 Task: Find connections with filter location Cárdenas with filter topic #Workwith filter profile language German with filter current company Walmart Global Tech India with filter school Dr.N.G.P. Arts and Science College with filter industry IT System Data Services with filter service category Event Photography with filter keywords title Director of Inside Sales
Action: Mouse moved to (594, 82)
Screenshot: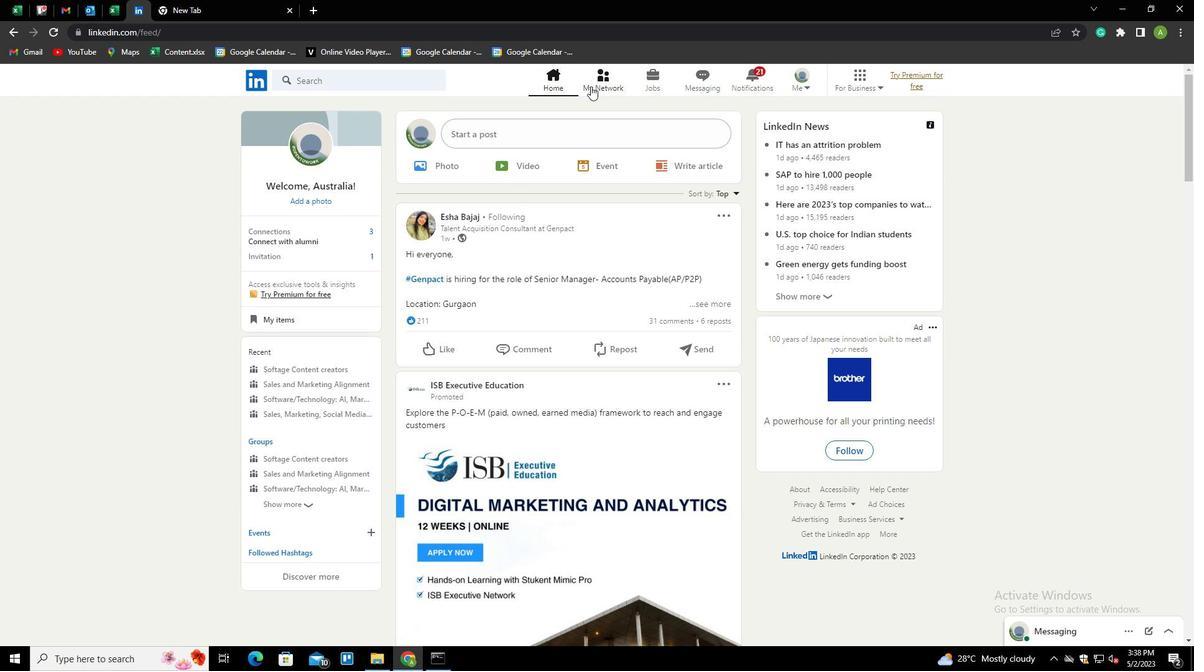 
Action: Mouse pressed left at (594, 82)
Screenshot: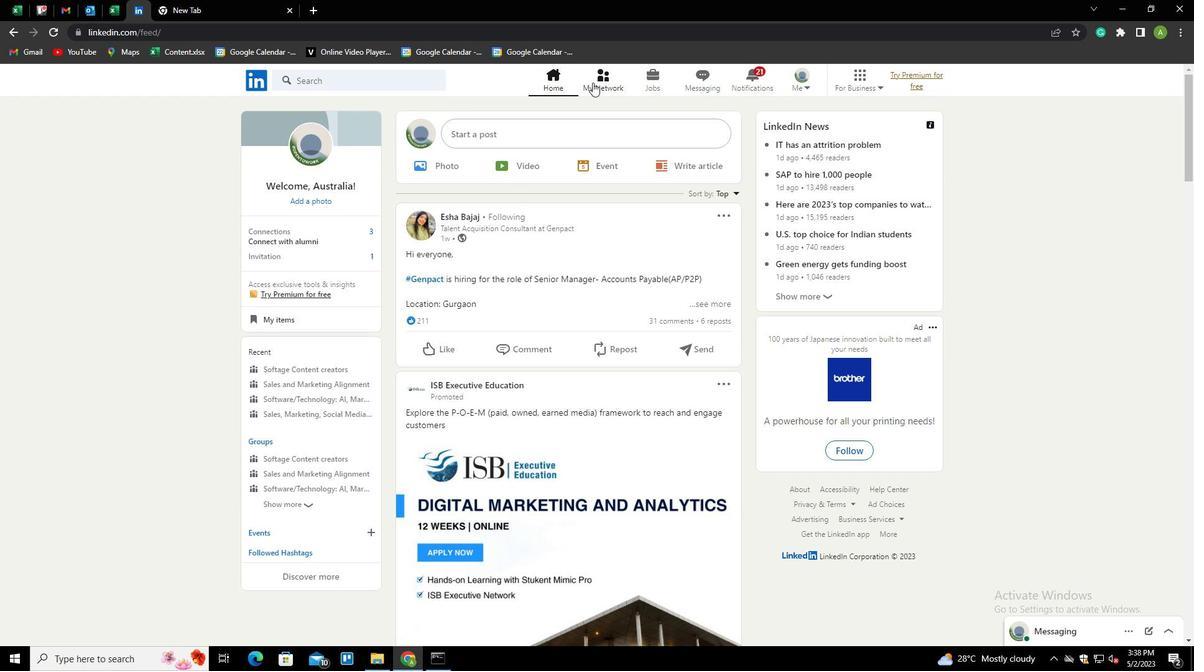 
Action: Mouse moved to (326, 144)
Screenshot: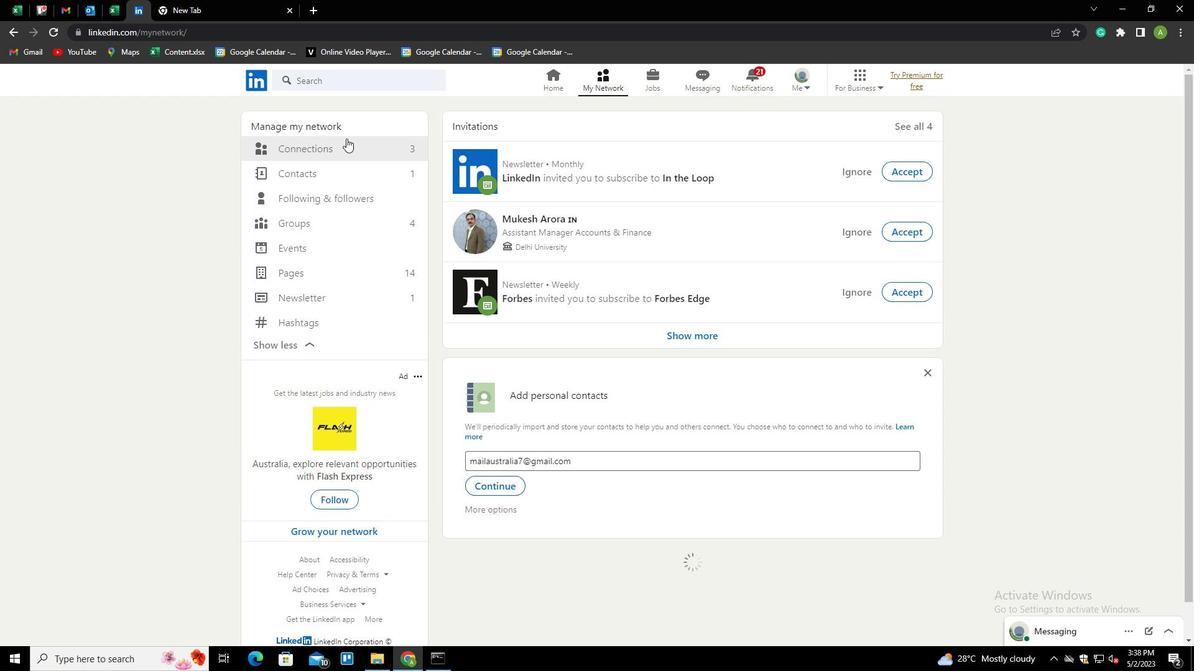 
Action: Mouse pressed left at (326, 144)
Screenshot: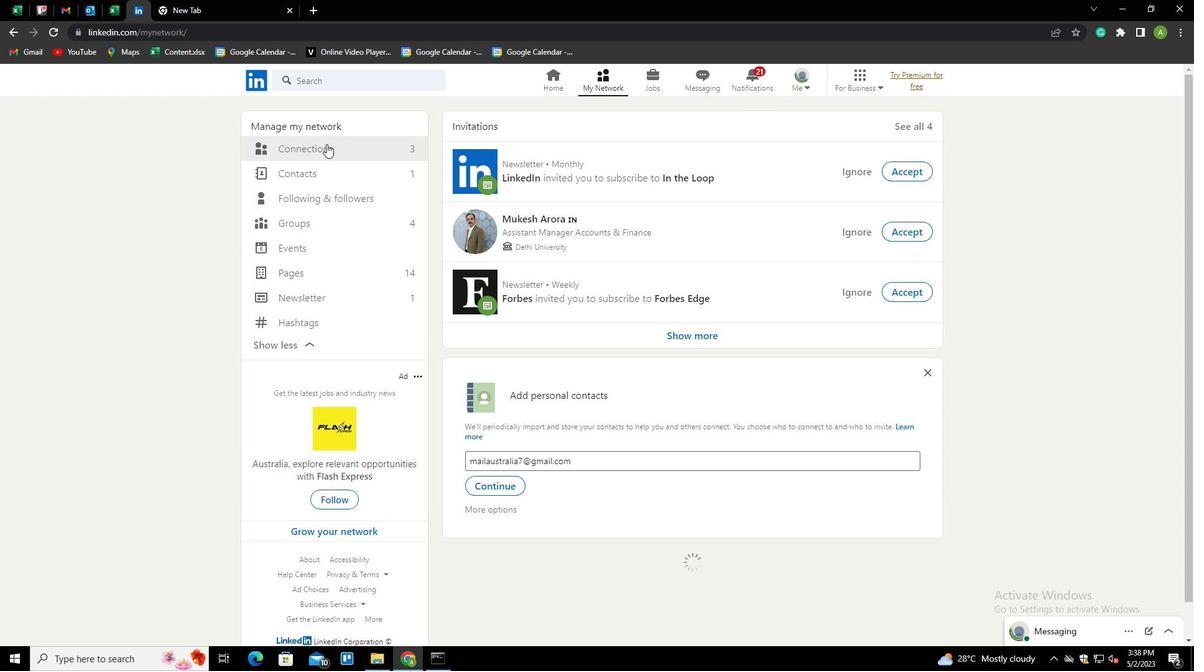 
Action: Mouse moved to (692, 148)
Screenshot: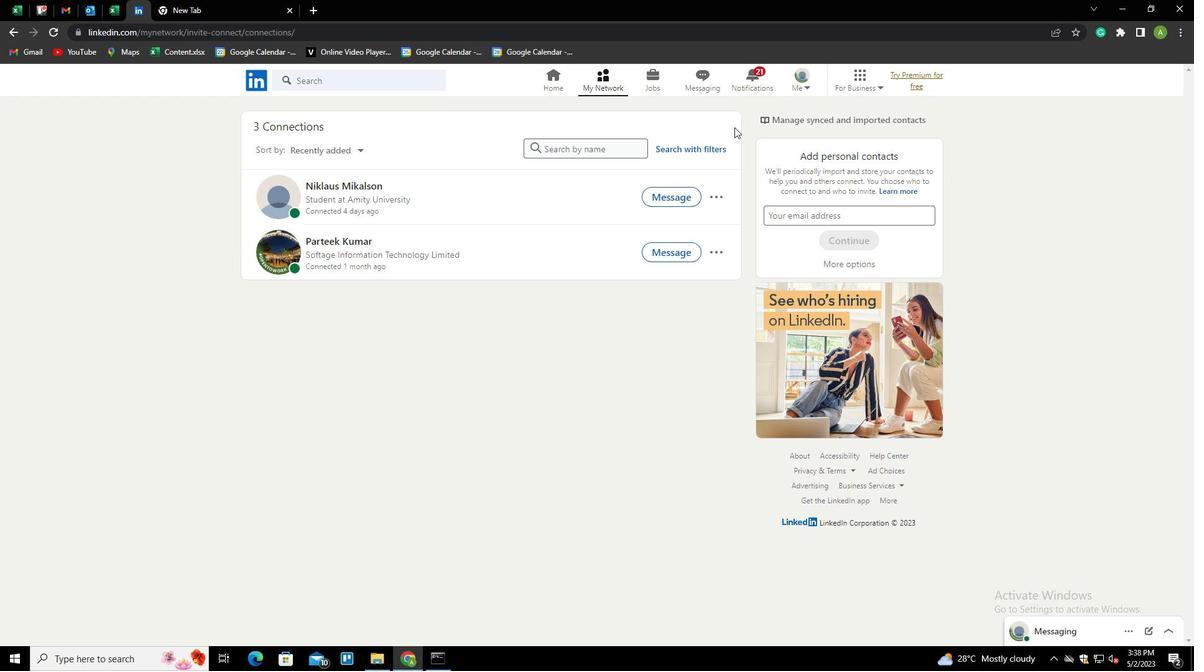 
Action: Mouse pressed left at (692, 148)
Screenshot: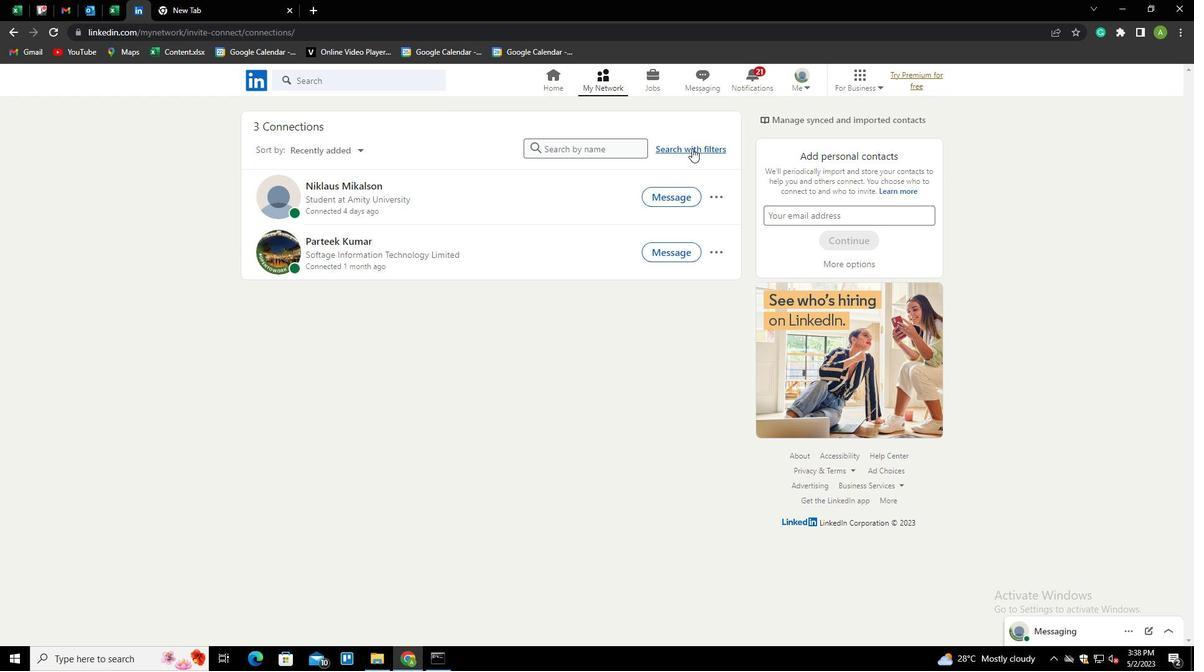 
Action: Mouse moved to (638, 110)
Screenshot: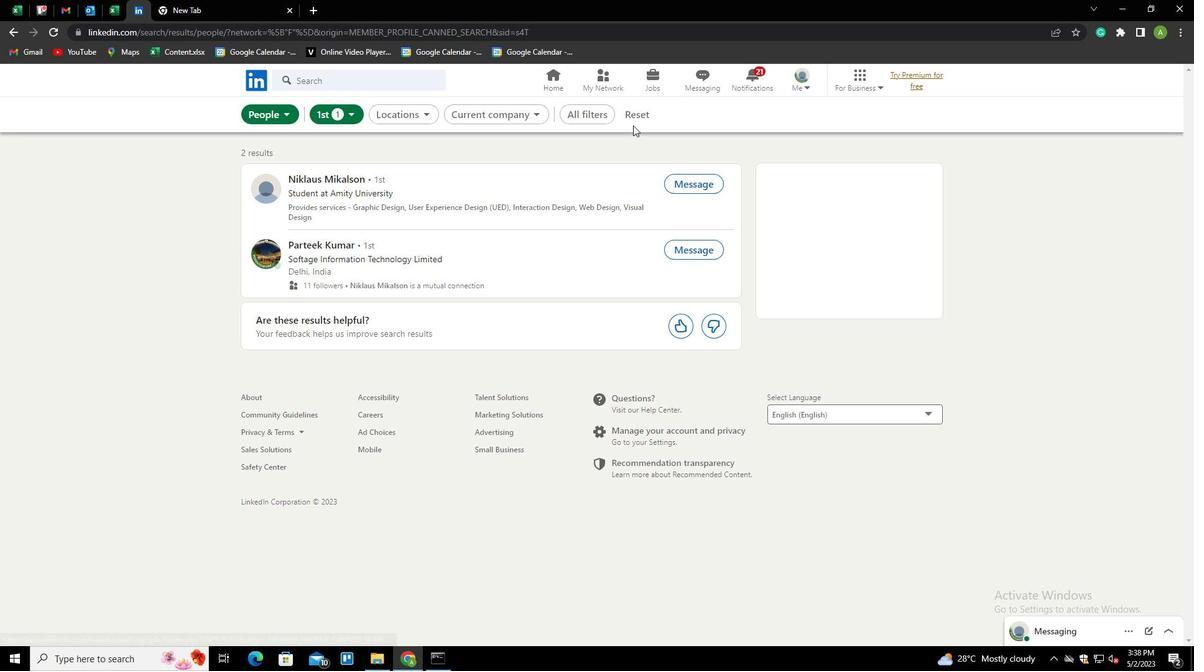 
Action: Mouse pressed left at (638, 110)
Screenshot: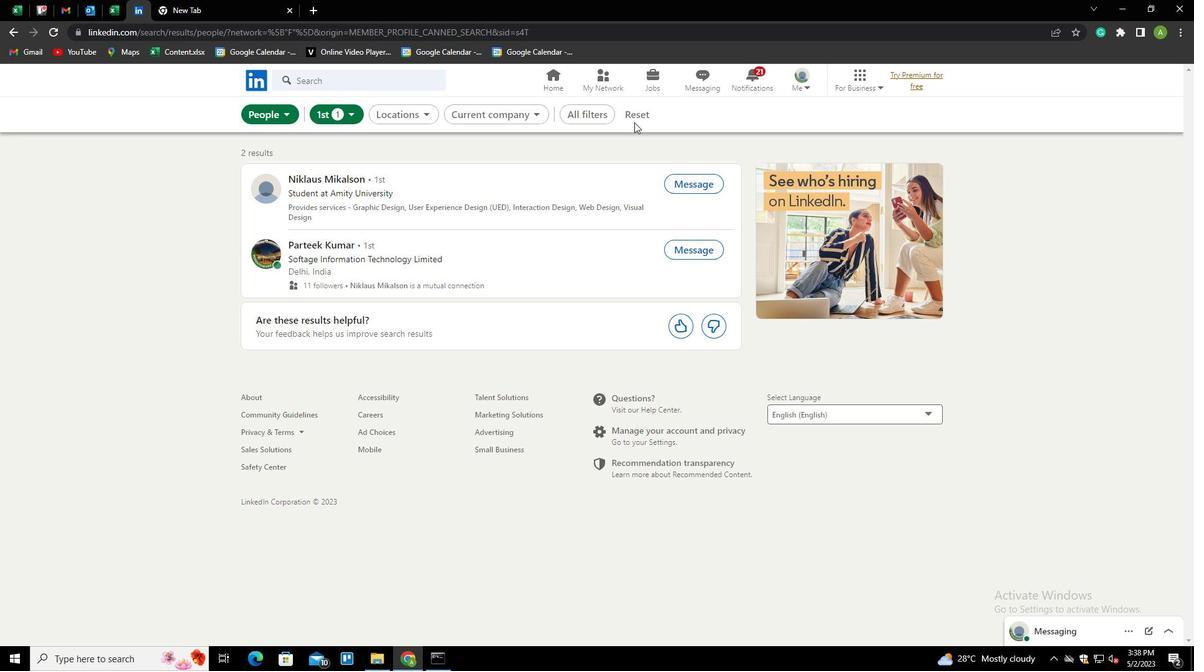 
Action: Mouse moved to (600, 116)
Screenshot: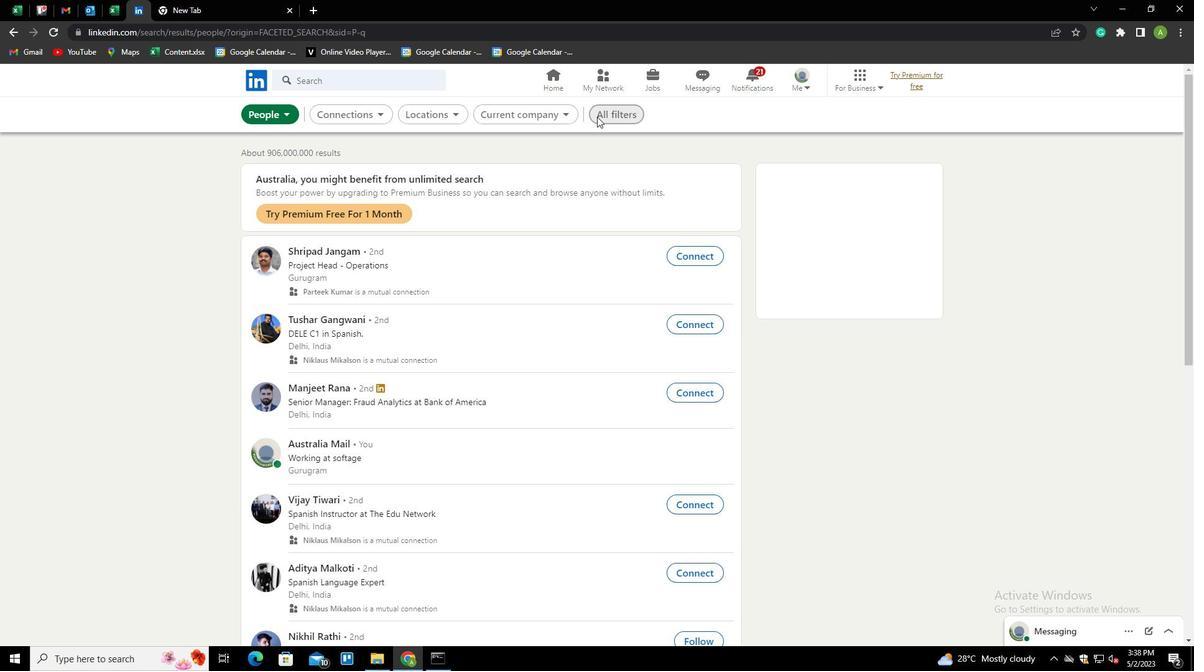 
Action: Mouse pressed left at (600, 116)
Screenshot: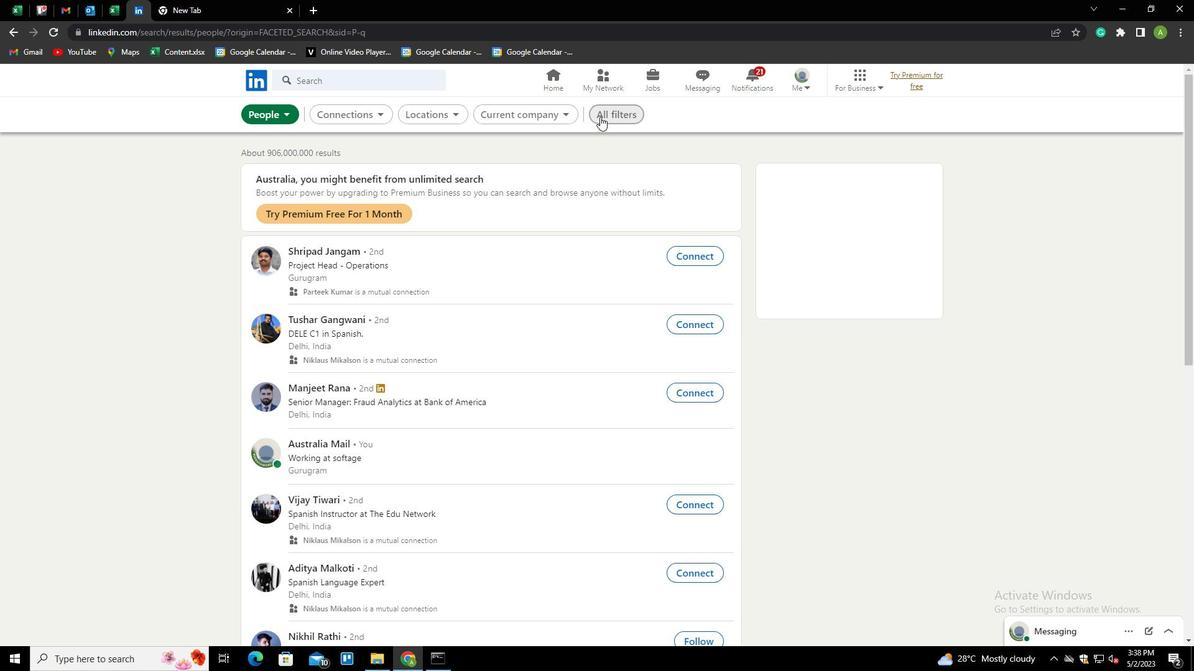 
Action: Mouse moved to (976, 307)
Screenshot: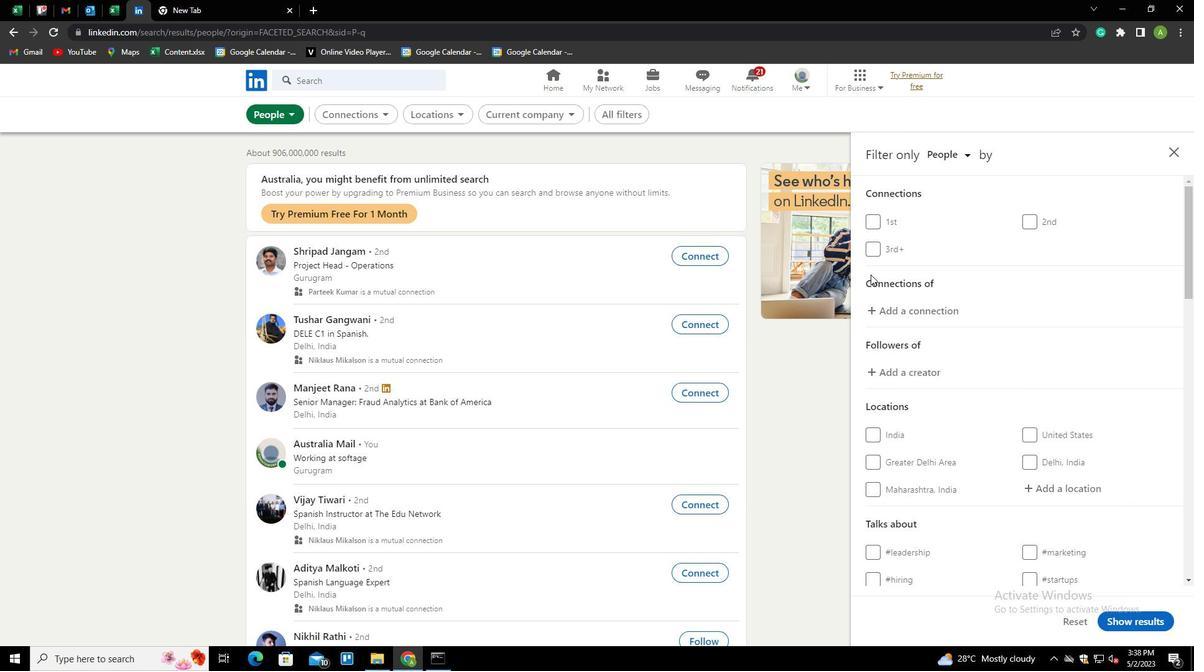 
Action: Mouse scrolled (976, 307) with delta (0, 0)
Screenshot: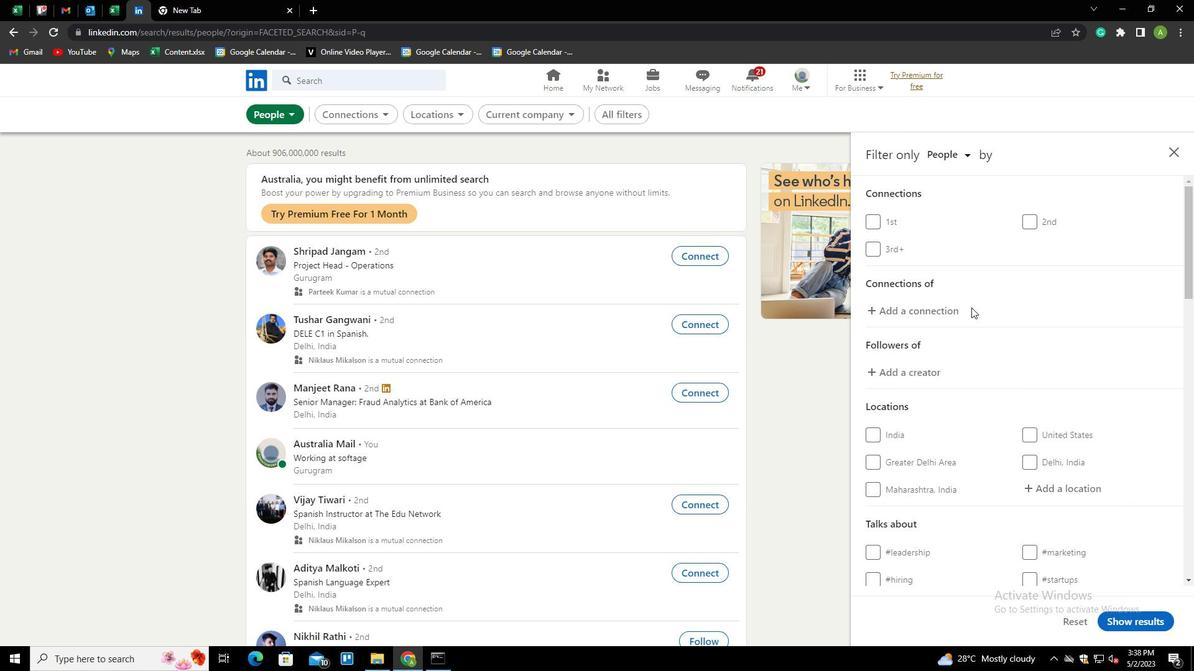 
Action: Mouse scrolled (976, 307) with delta (0, 0)
Screenshot: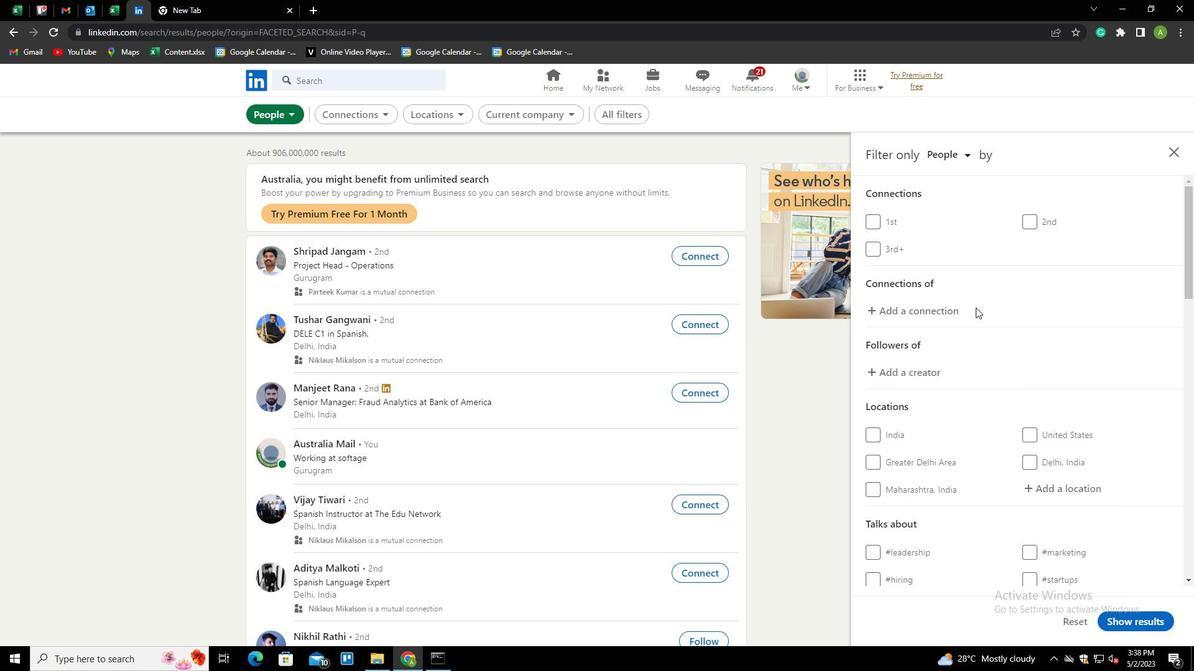 
Action: Mouse moved to (1040, 361)
Screenshot: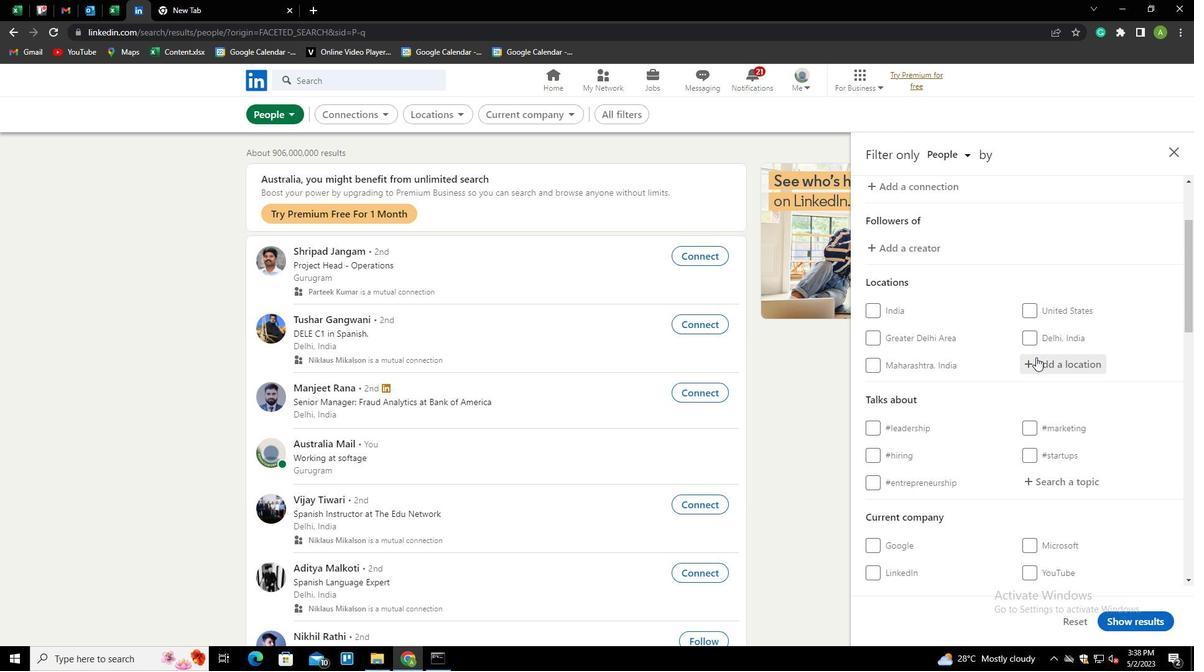 
Action: Mouse pressed left at (1040, 361)
Screenshot: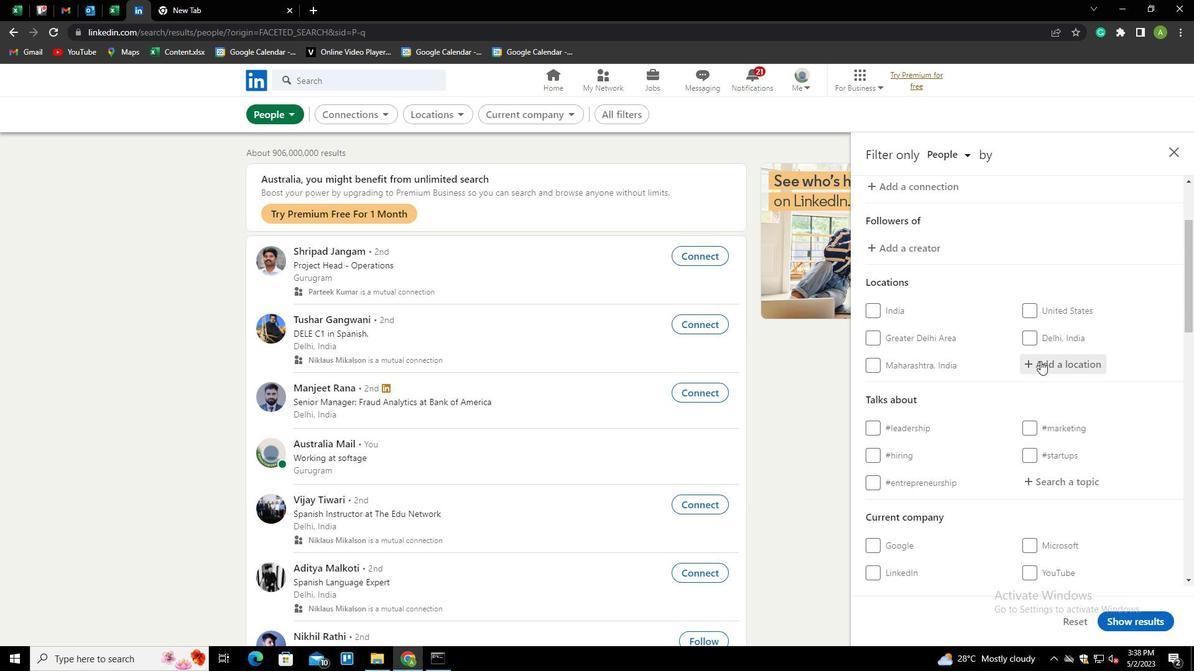 
Action: Mouse pressed left at (1040, 361)
Screenshot: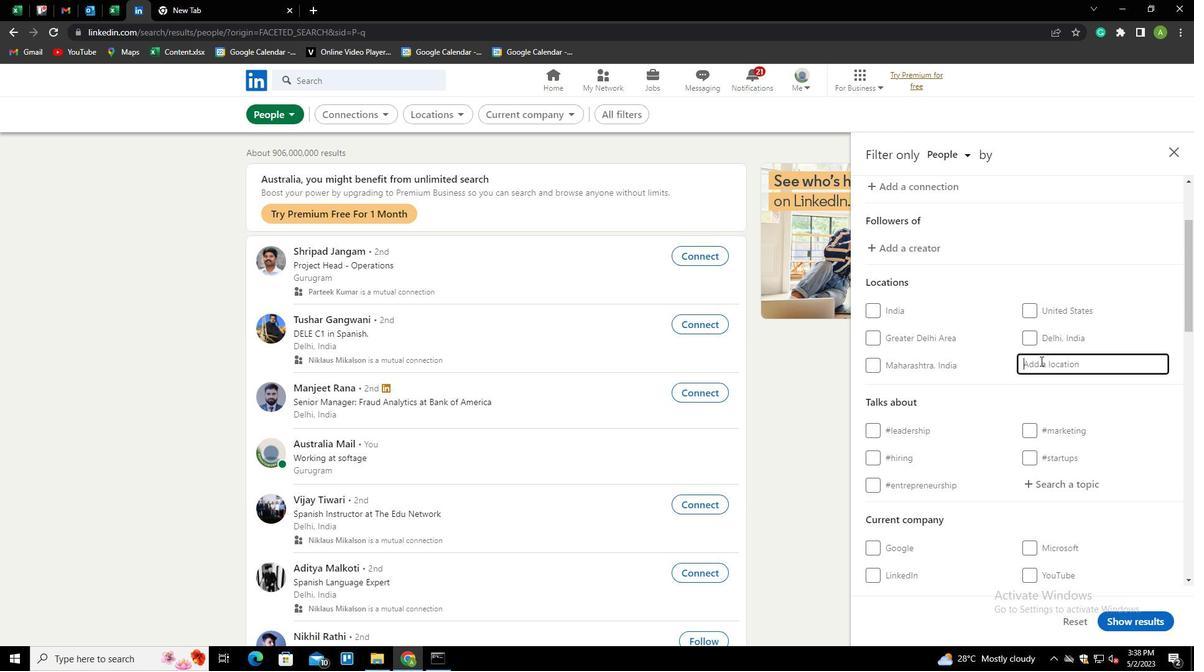 
Action: Mouse moved to (1040, 362)
Screenshot: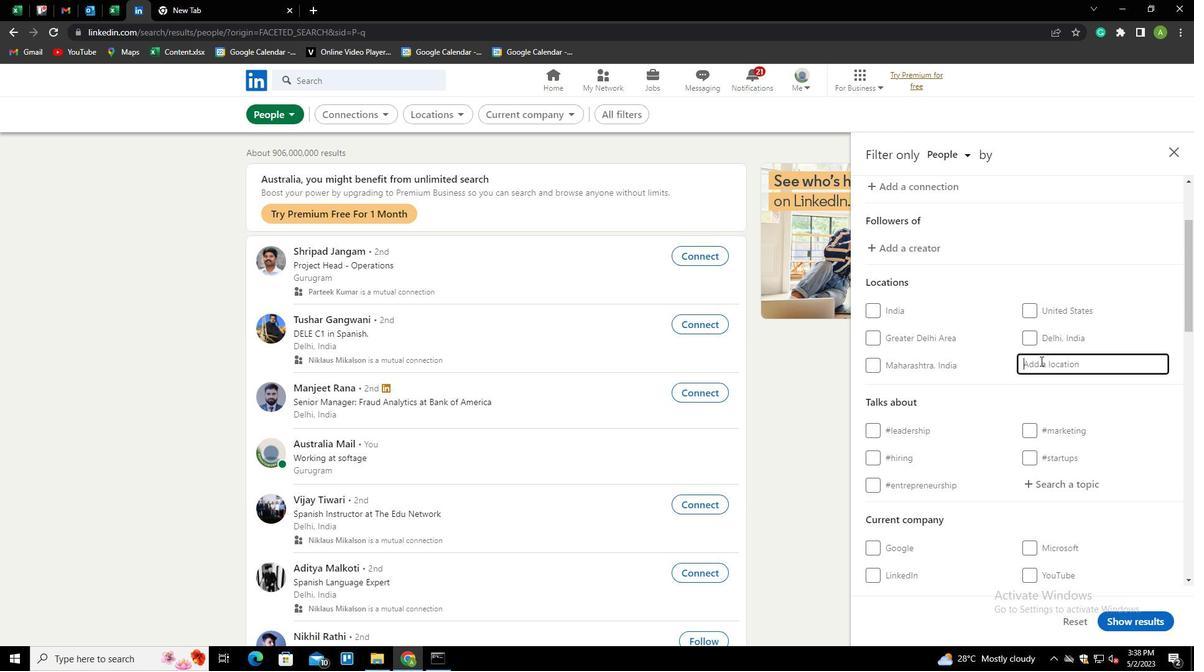 
Action: Key pressed <Key.shift>CARDEN<Key.down><Key.enter>
Screenshot: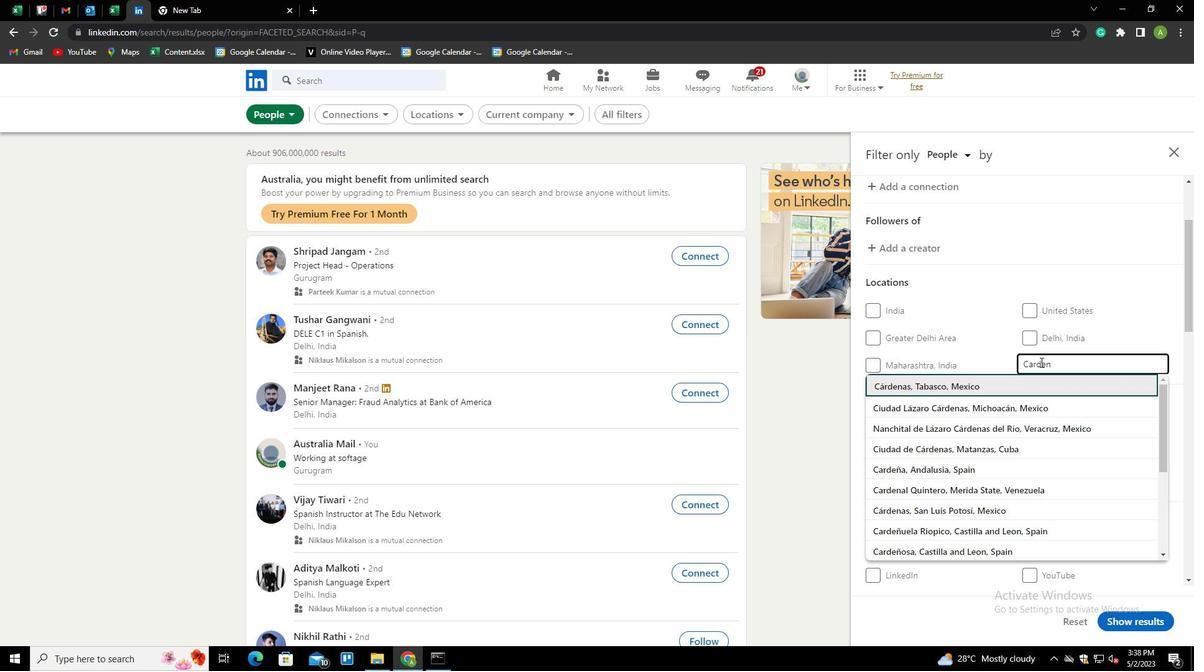
Action: Mouse scrolled (1040, 362) with delta (0, 0)
Screenshot: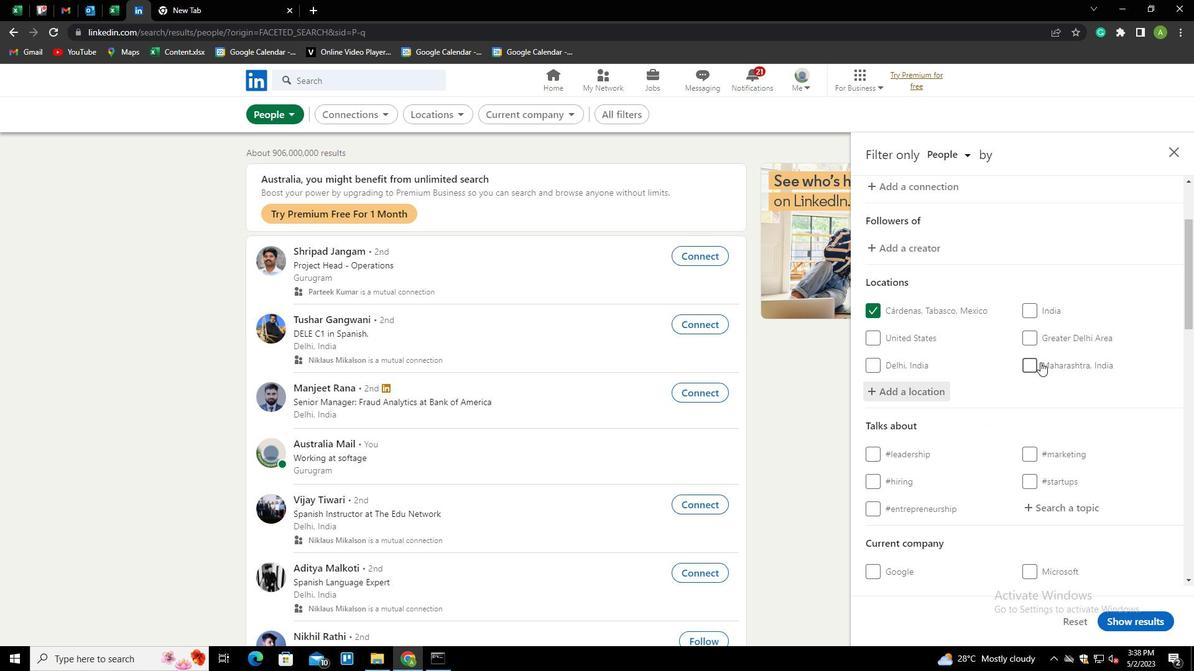 
Action: Mouse scrolled (1040, 362) with delta (0, 0)
Screenshot: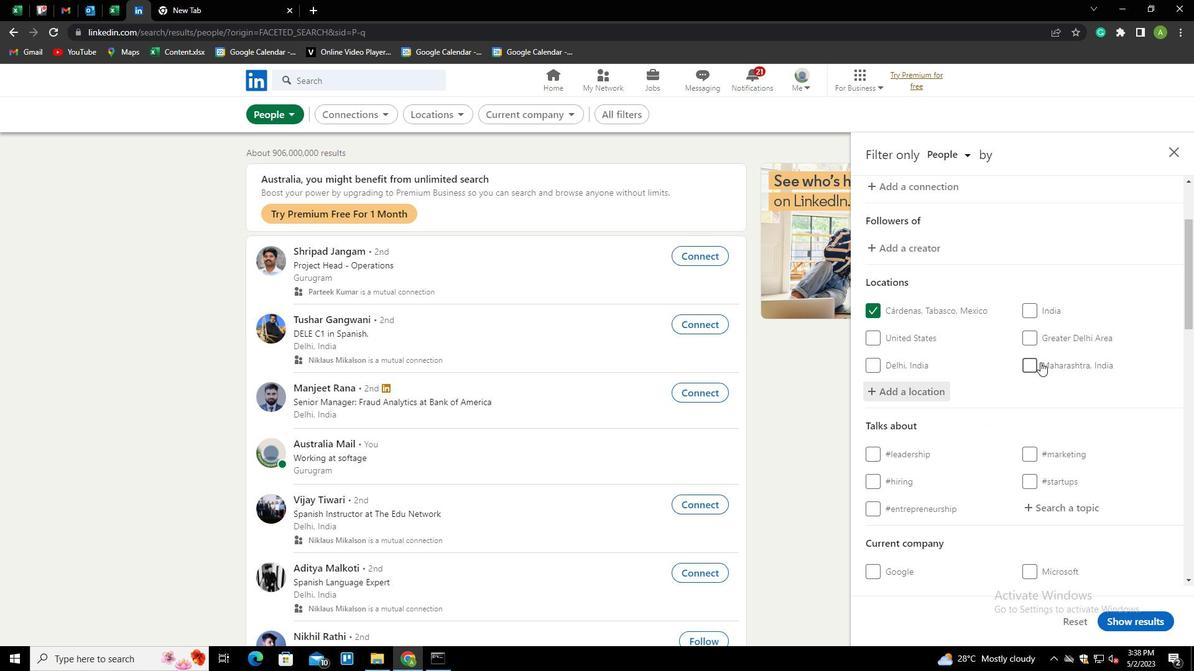 
Action: Mouse moved to (1044, 387)
Screenshot: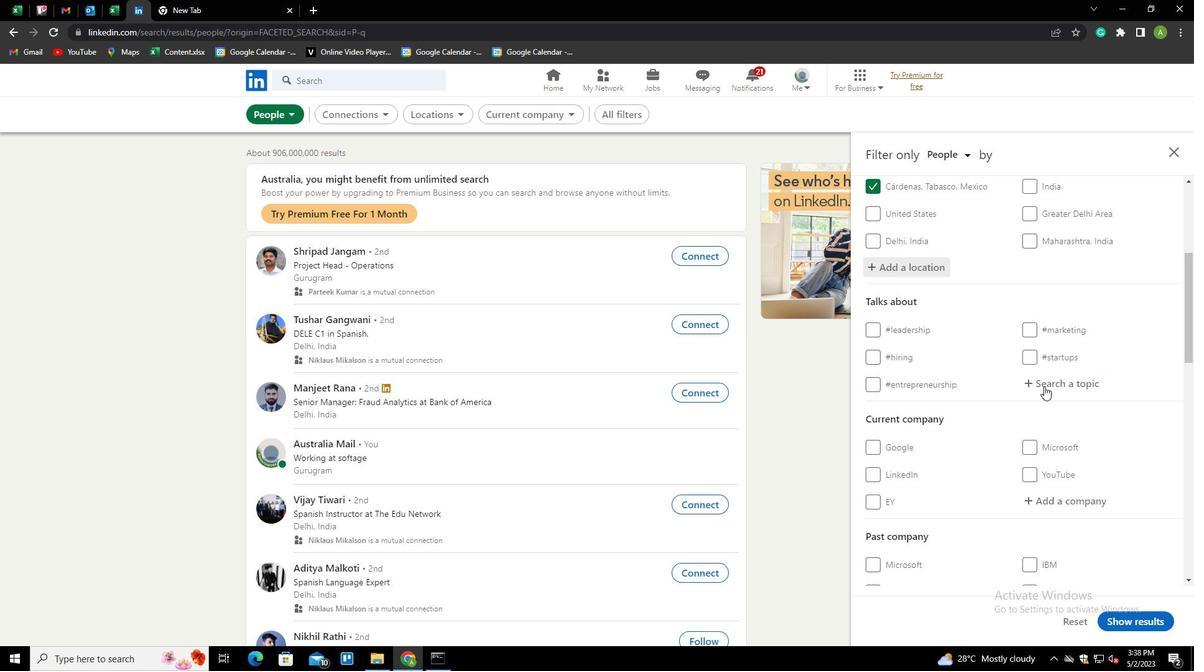 
Action: Mouse pressed left at (1044, 387)
Screenshot: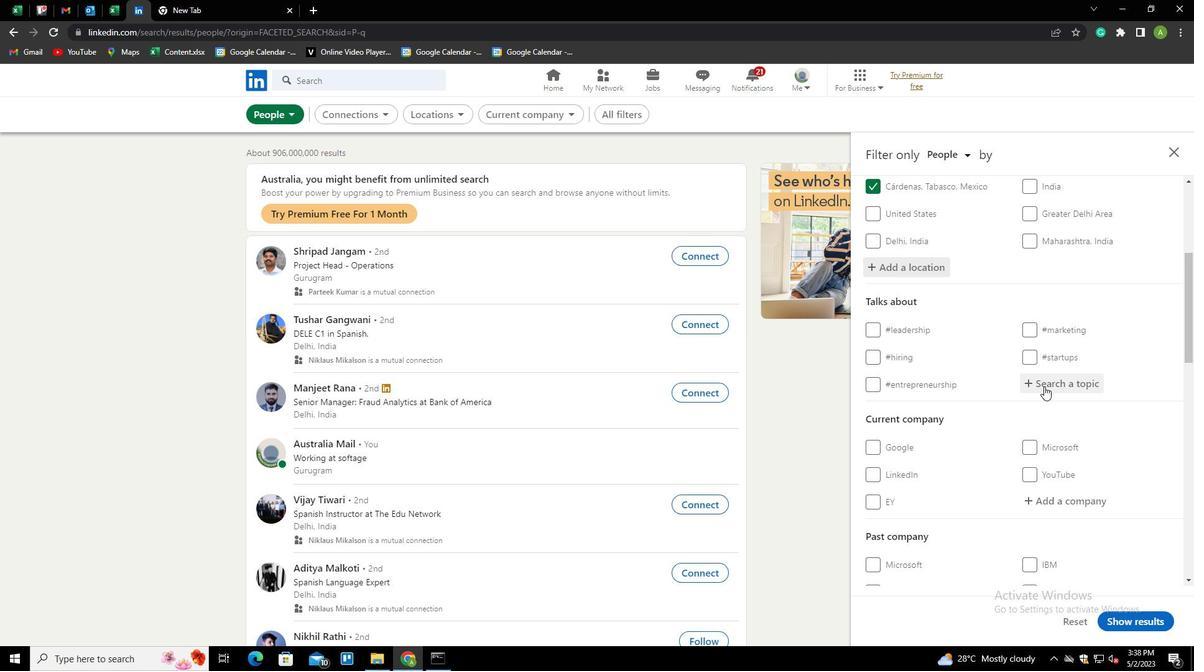 
Action: Mouse moved to (1047, 386)
Screenshot: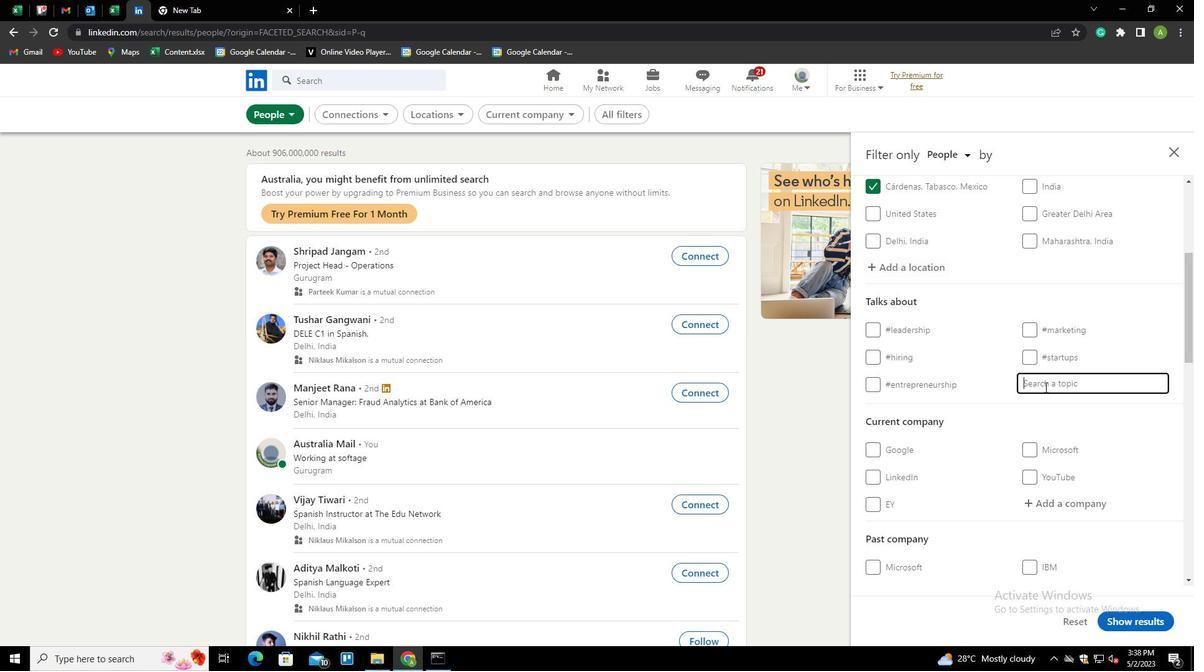 
Action: Mouse pressed left at (1047, 386)
Screenshot: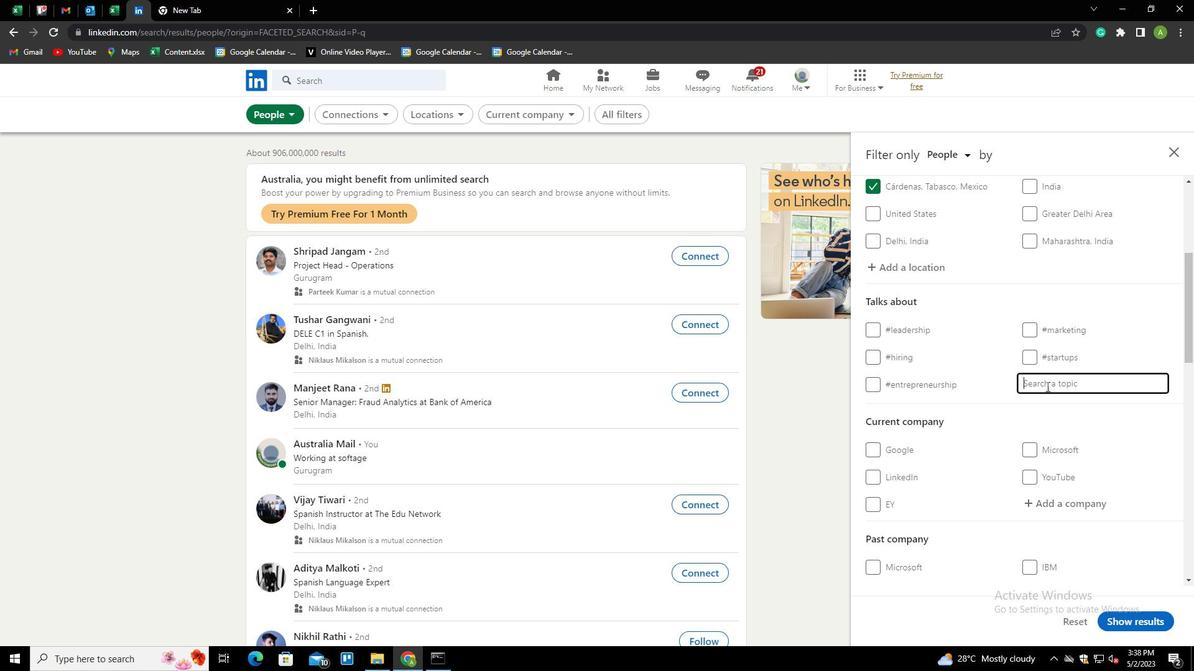 
Action: Key pressed WORK<Key.down><Key.enter>
Screenshot: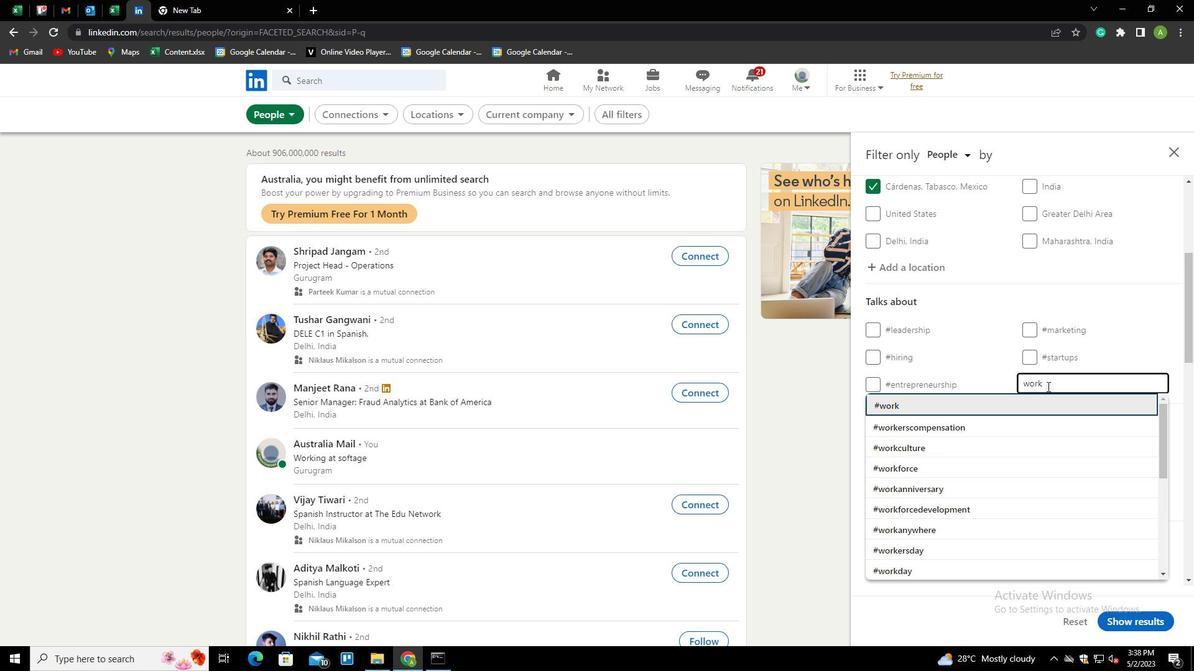 
Action: Mouse scrolled (1047, 386) with delta (0, 0)
Screenshot: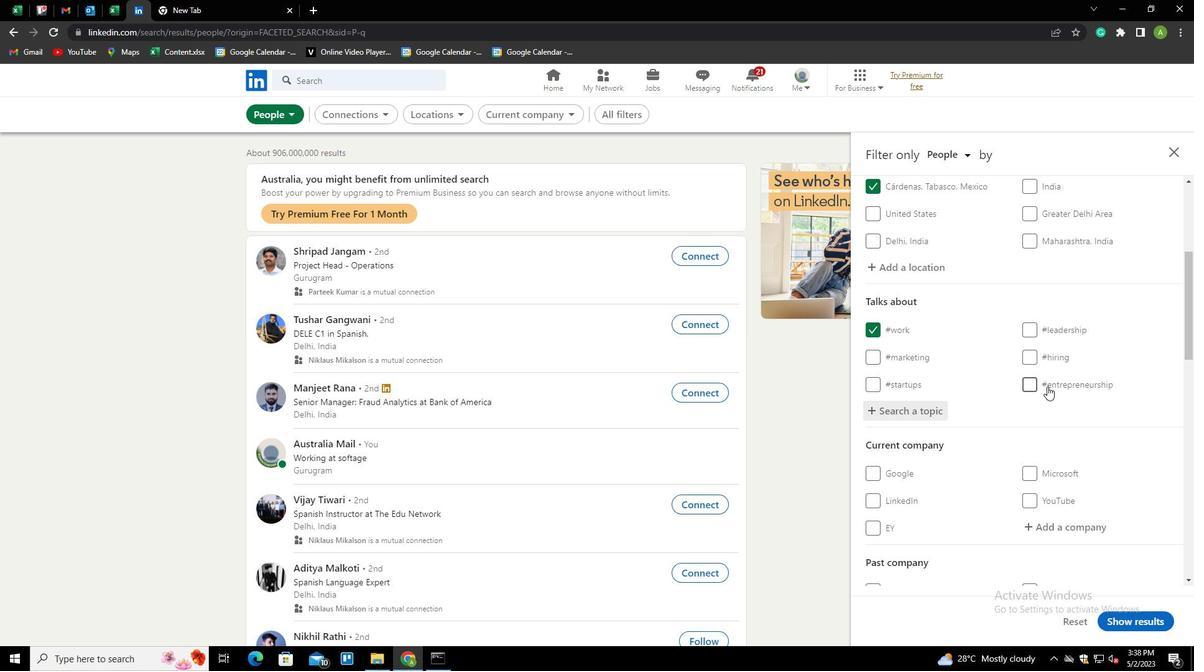 
Action: Mouse scrolled (1047, 386) with delta (0, 0)
Screenshot: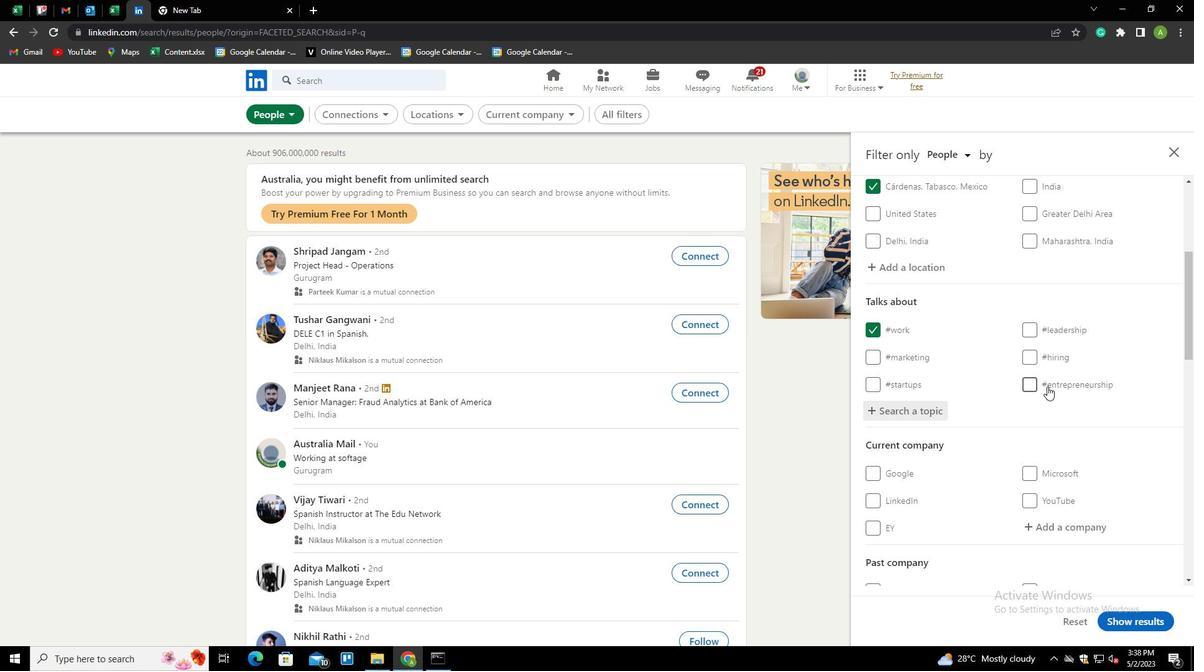 
Action: Mouse moved to (1048, 391)
Screenshot: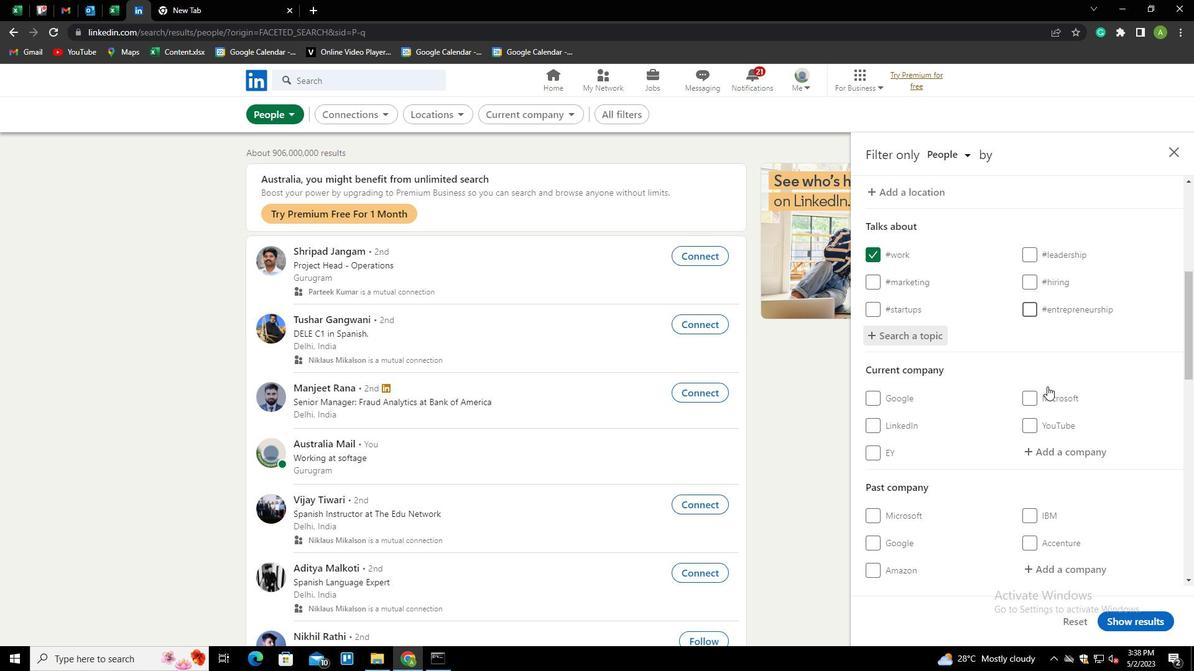 
Action: Mouse scrolled (1048, 390) with delta (0, 0)
Screenshot: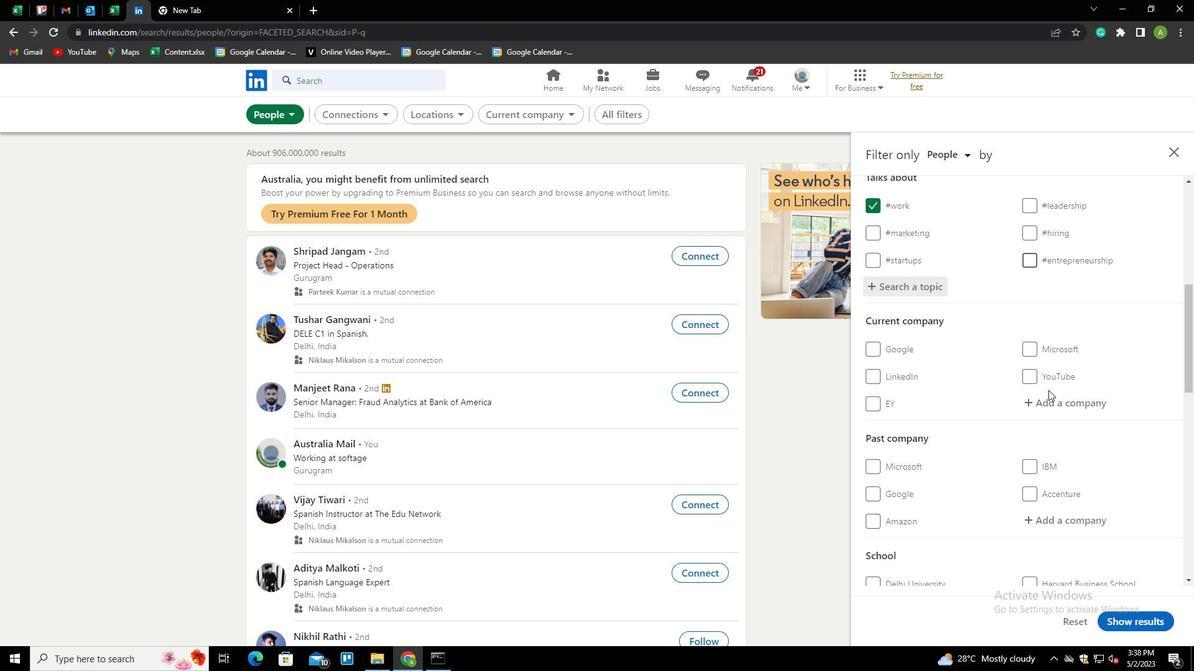 
Action: Mouse scrolled (1048, 390) with delta (0, 0)
Screenshot: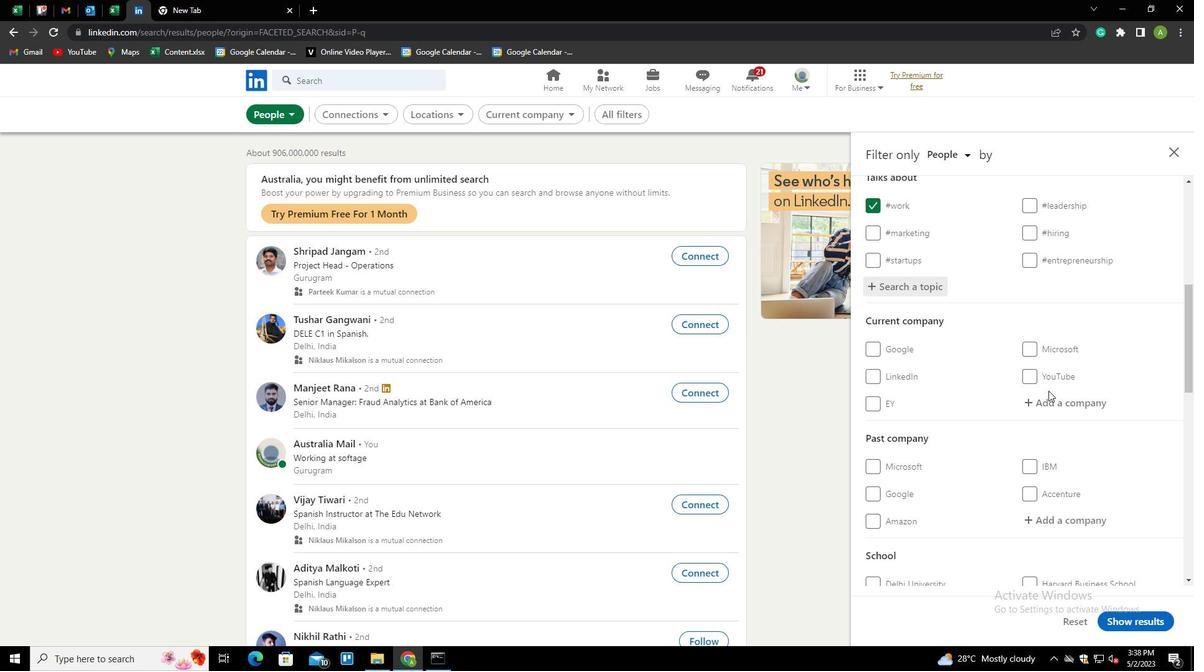 
Action: Mouse scrolled (1048, 390) with delta (0, 0)
Screenshot: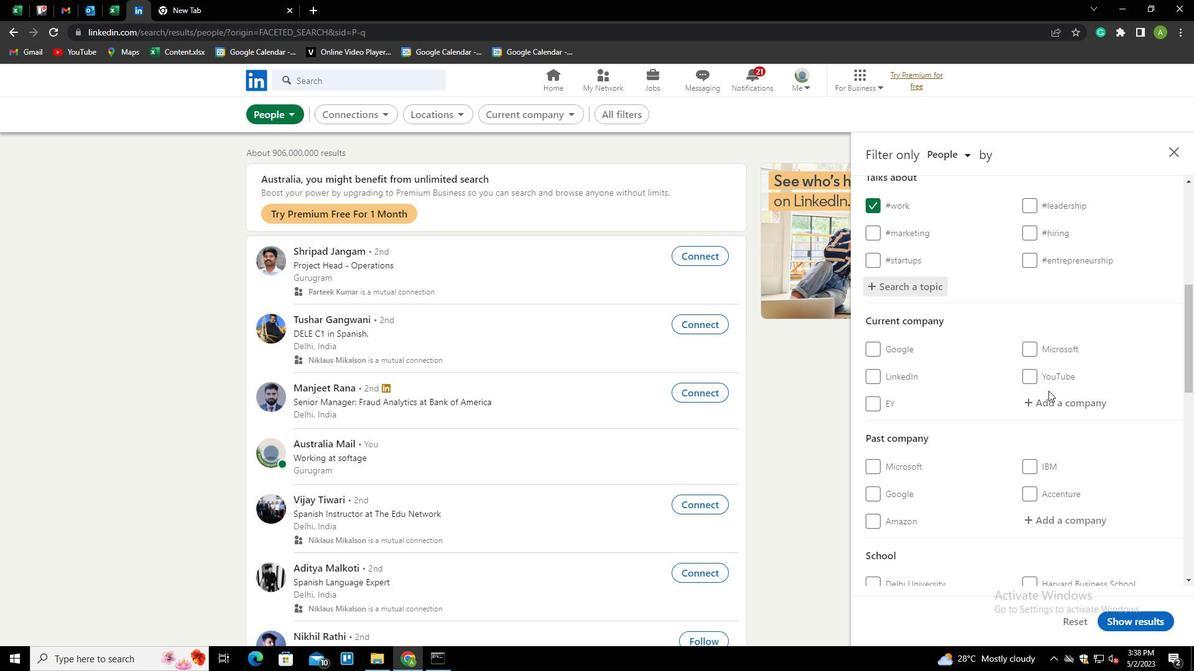 
Action: Mouse scrolled (1048, 390) with delta (0, 0)
Screenshot: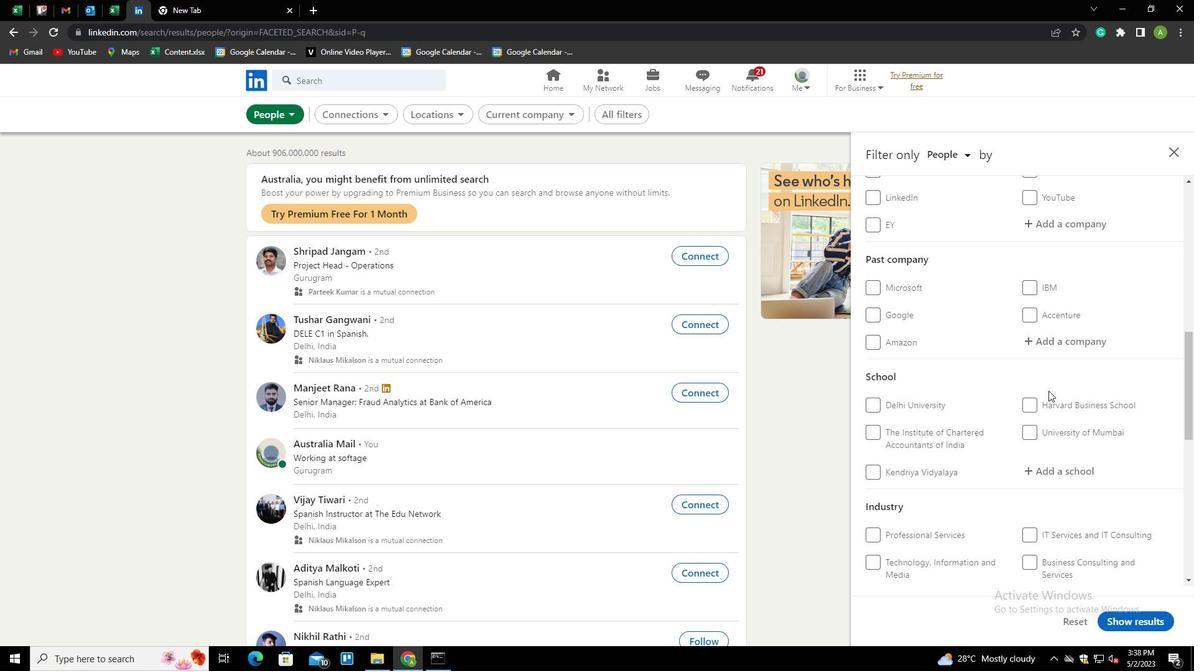
Action: Mouse scrolled (1048, 390) with delta (0, 0)
Screenshot: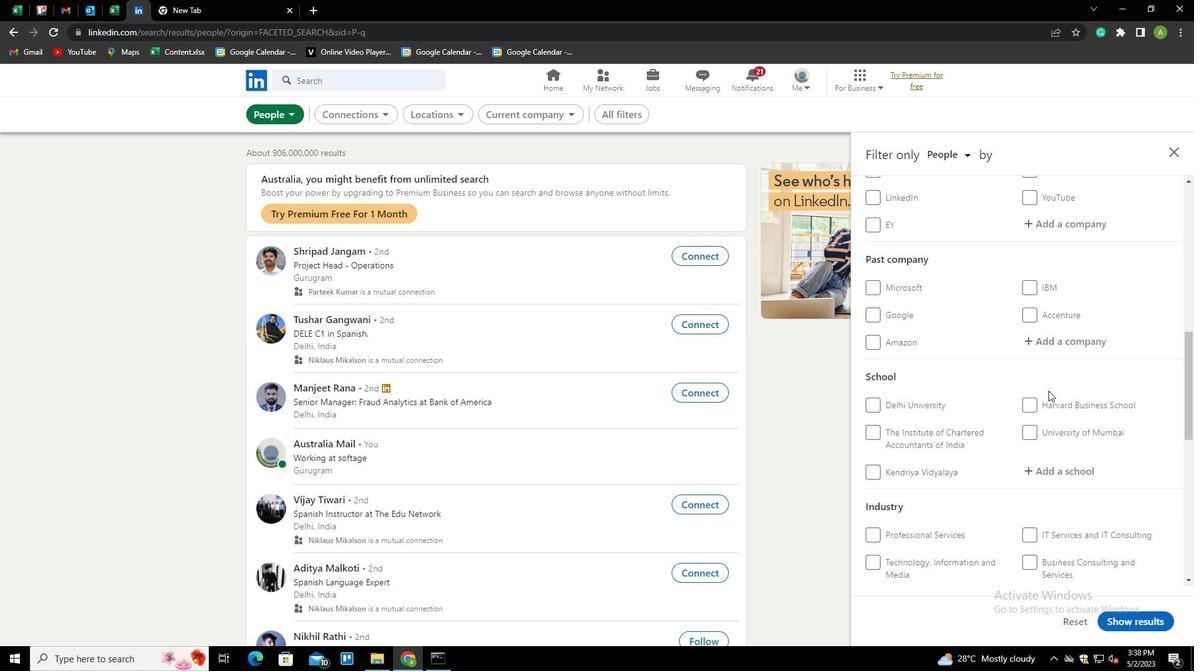 
Action: Mouse scrolled (1048, 390) with delta (0, 0)
Screenshot: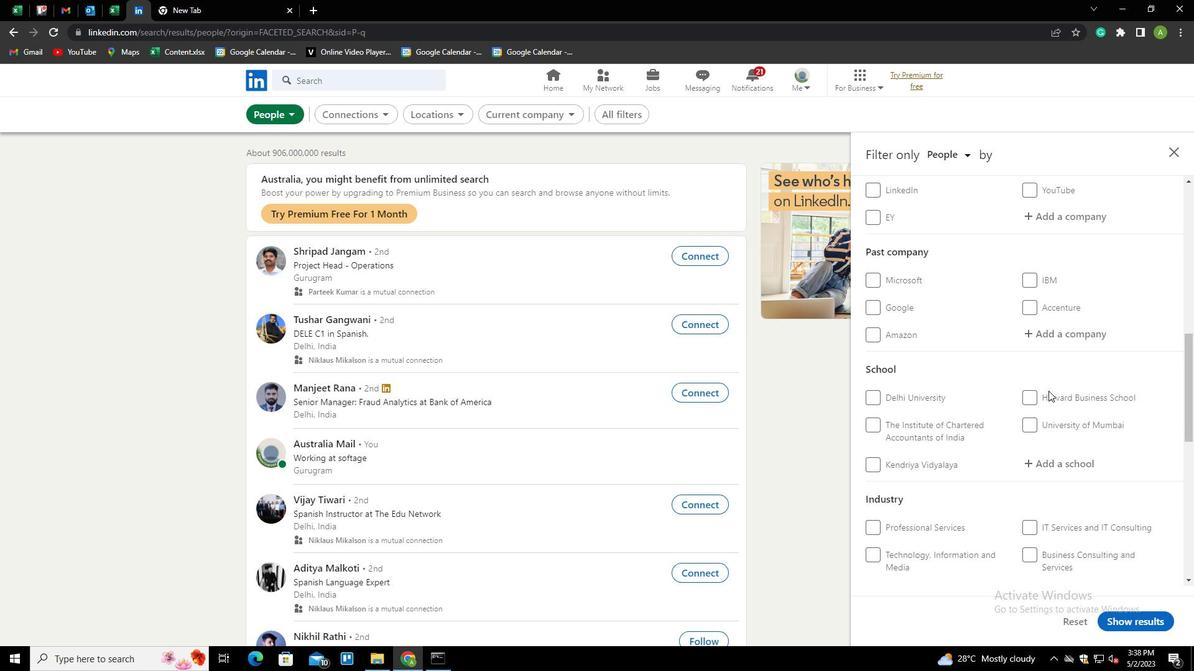 
Action: Mouse scrolled (1048, 390) with delta (0, 0)
Screenshot: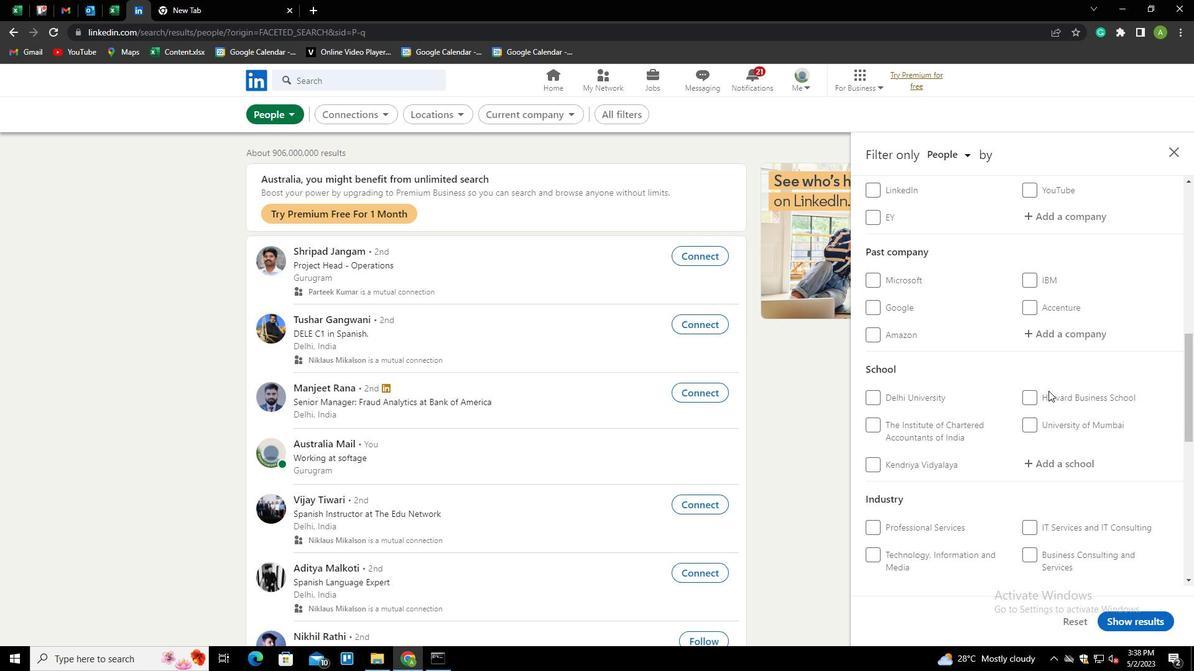 
Action: Mouse scrolled (1048, 390) with delta (0, 0)
Screenshot: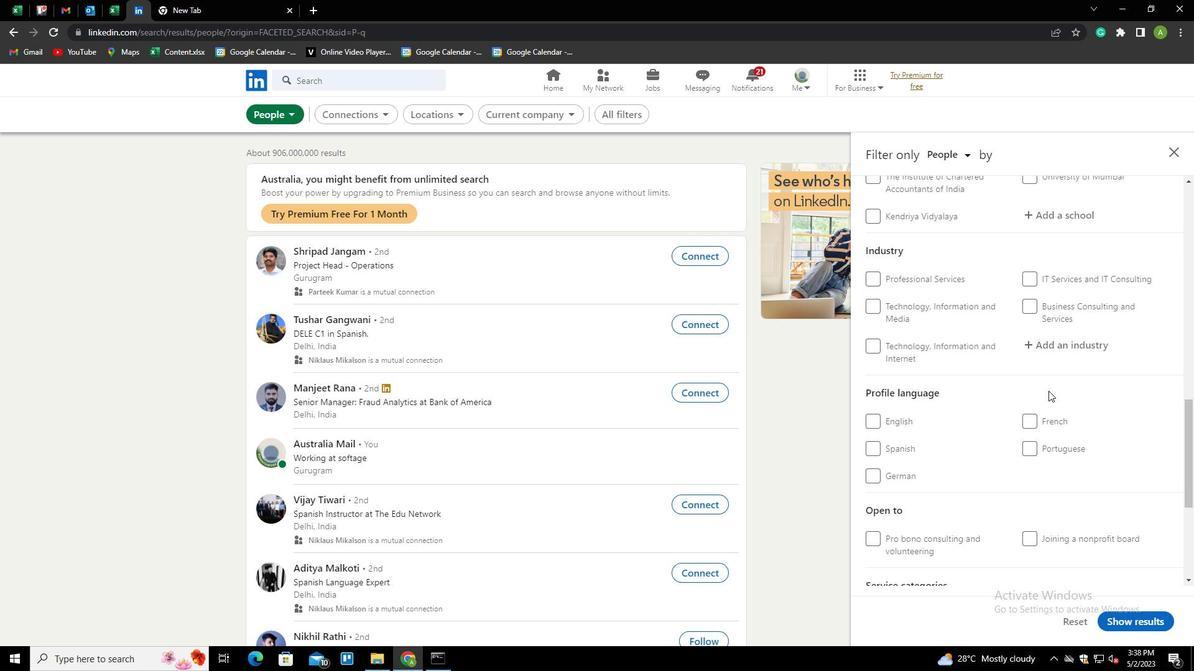 
Action: Mouse scrolled (1048, 390) with delta (0, 0)
Screenshot: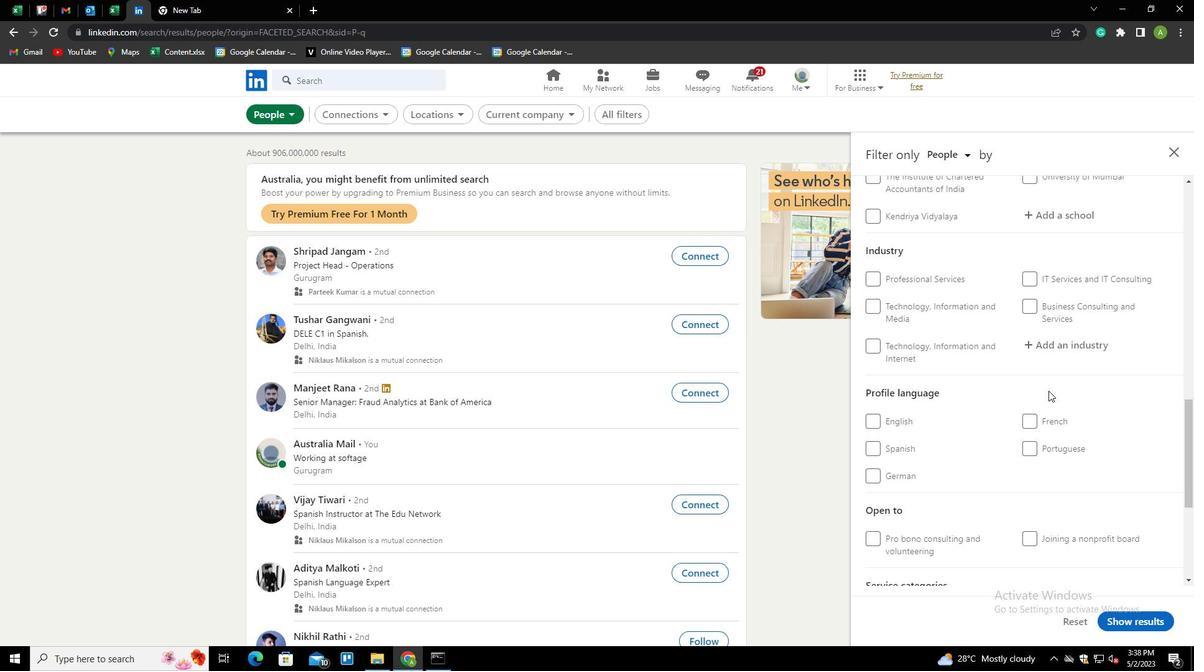 
Action: Mouse moved to (880, 347)
Screenshot: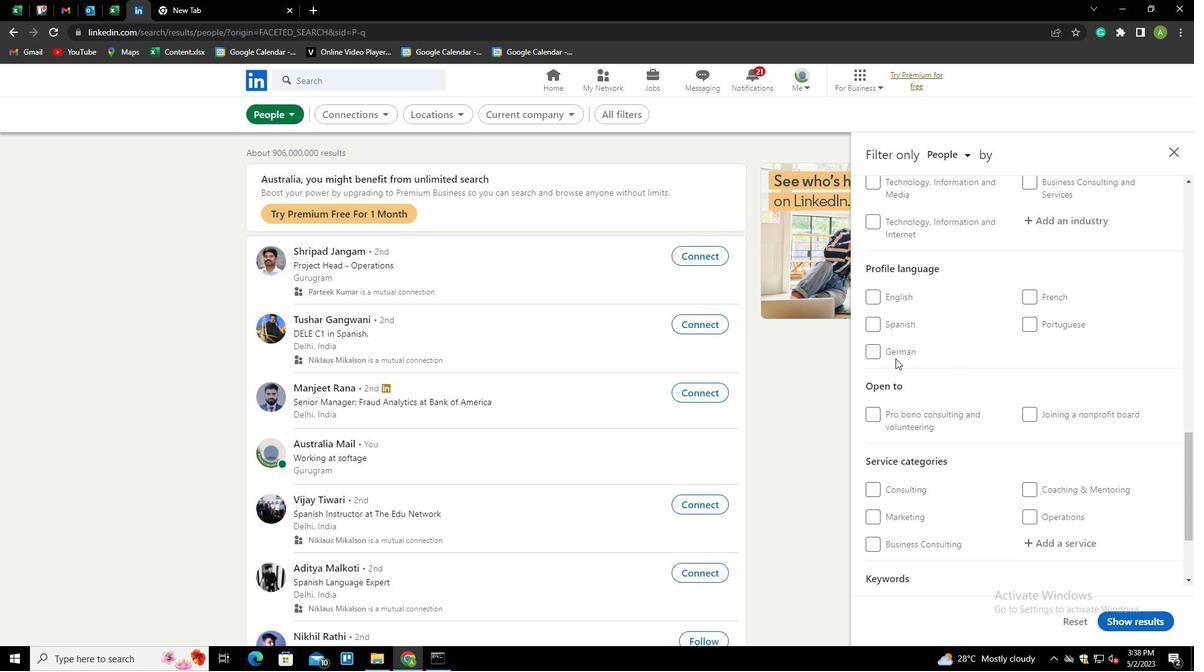 
Action: Mouse pressed left at (880, 347)
Screenshot: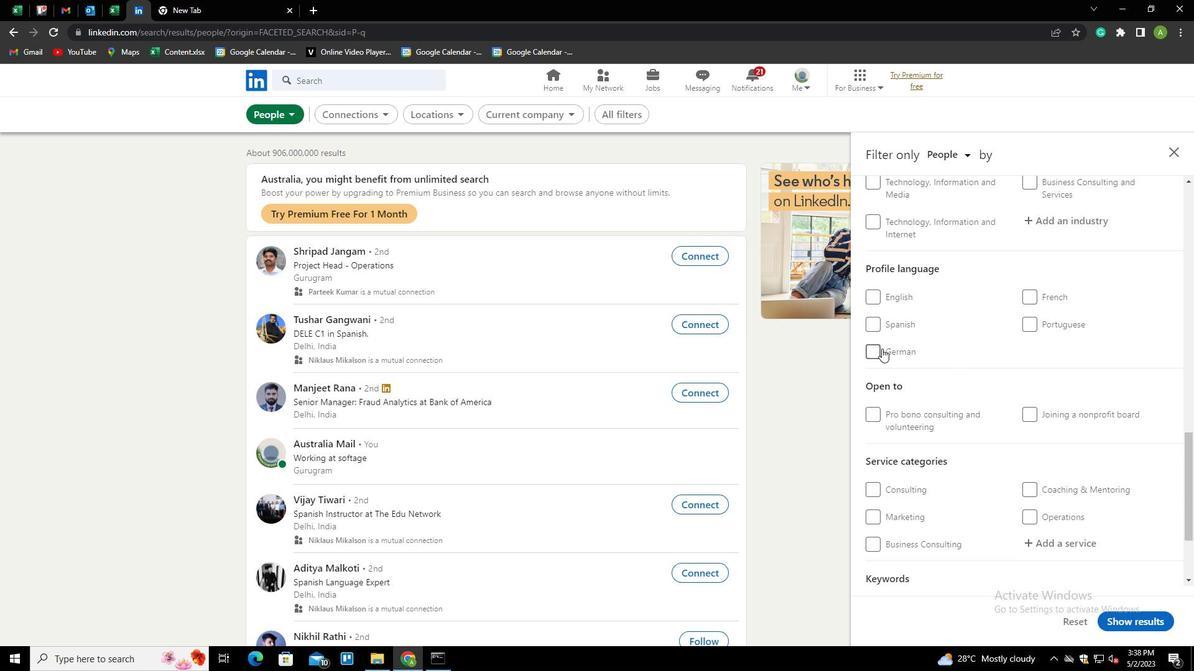 
Action: Mouse moved to (970, 344)
Screenshot: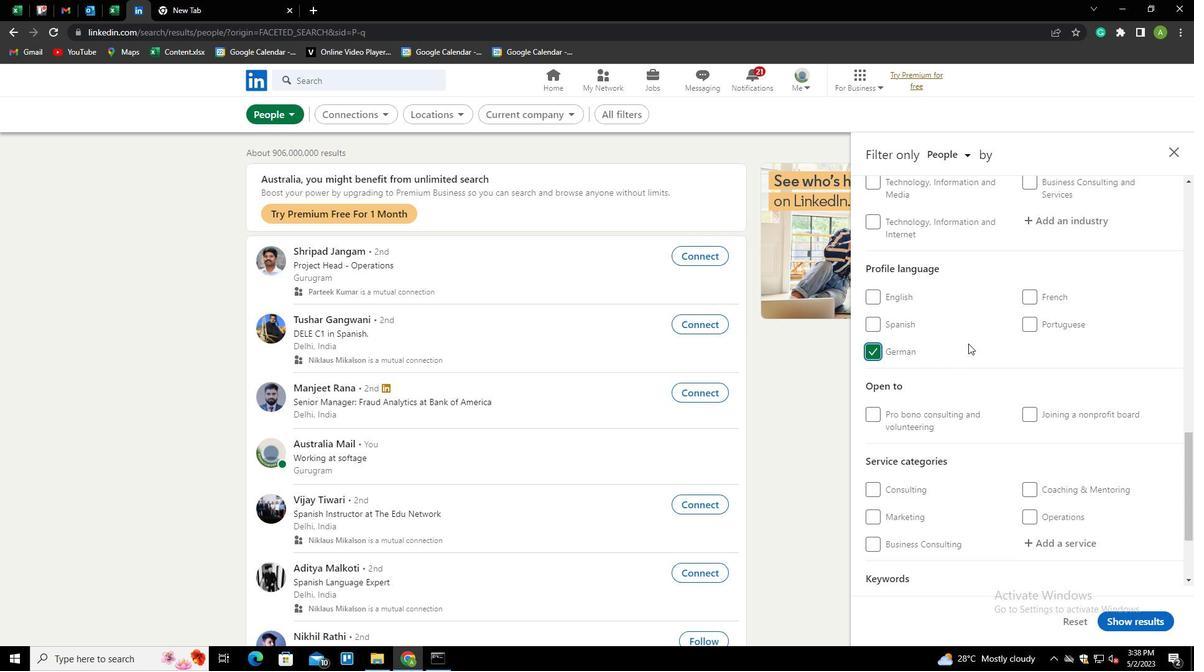 
Action: Mouse scrolled (970, 344) with delta (0, 0)
Screenshot: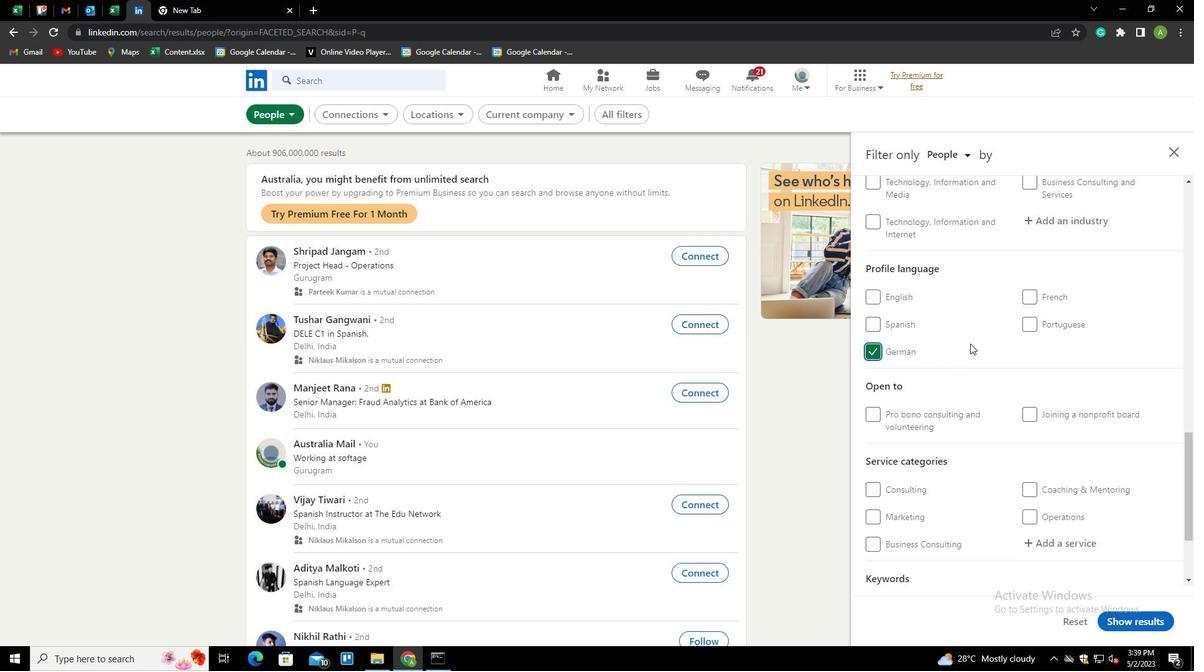 
Action: Mouse scrolled (970, 344) with delta (0, 0)
Screenshot: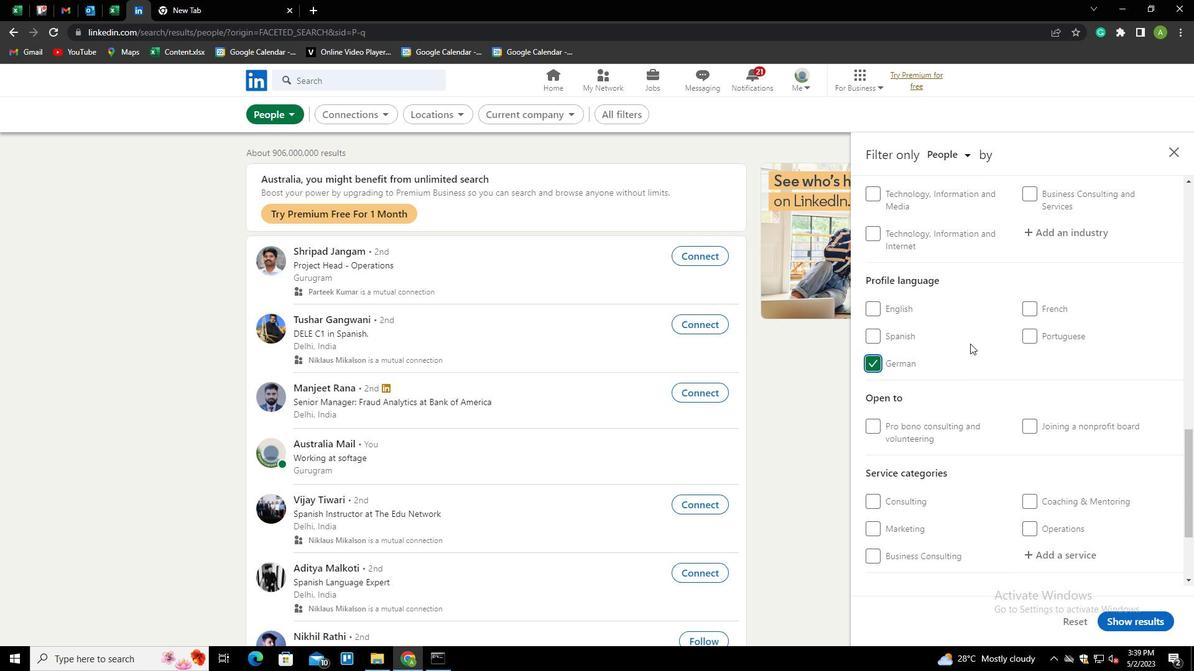 
Action: Mouse scrolled (970, 344) with delta (0, 0)
Screenshot: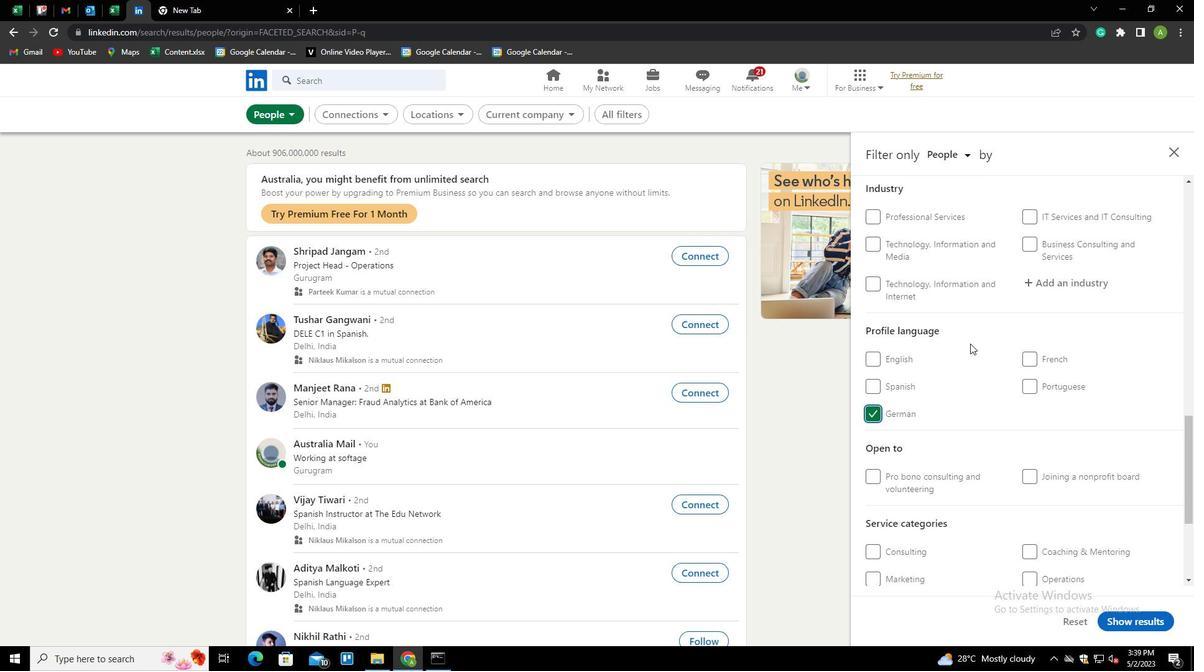
Action: Mouse scrolled (970, 344) with delta (0, 0)
Screenshot: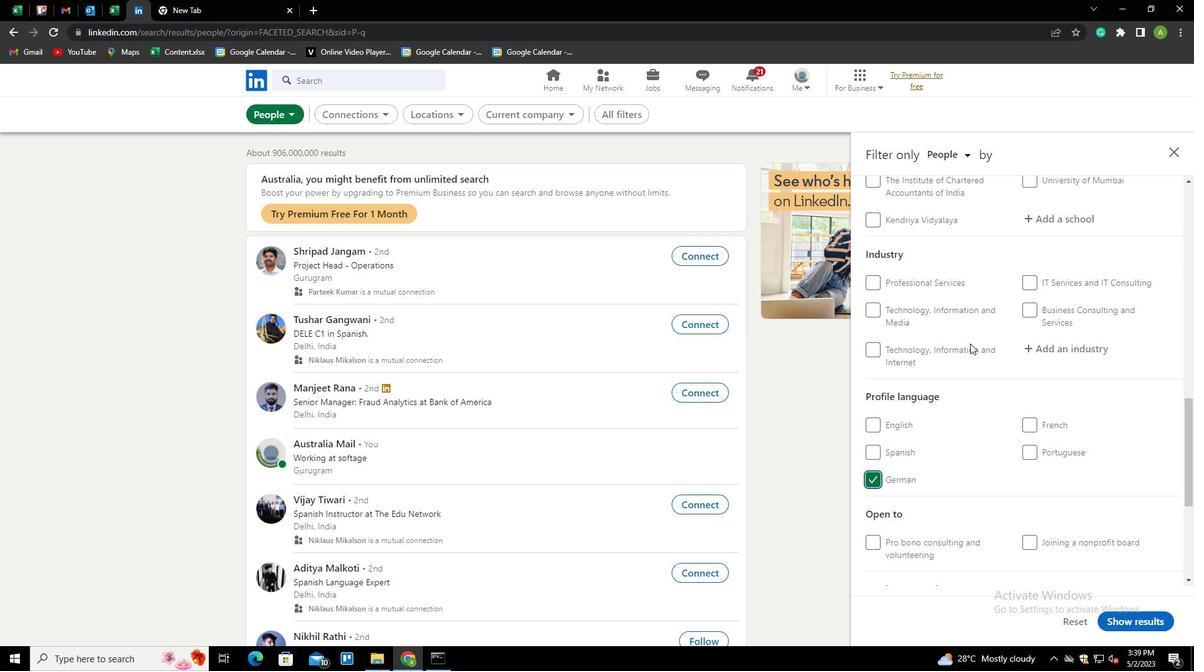 
Action: Mouse scrolled (970, 344) with delta (0, 0)
Screenshot: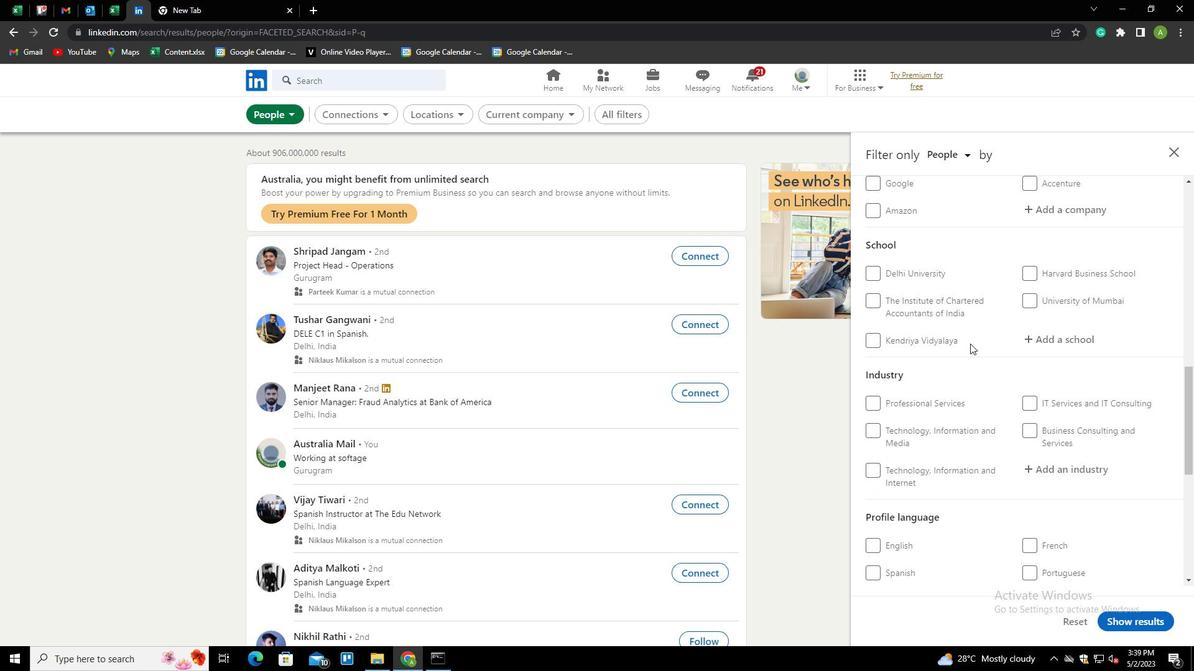 
Action: Mouse scrolled (970, 344) with delta (0, 0)
Screenshot: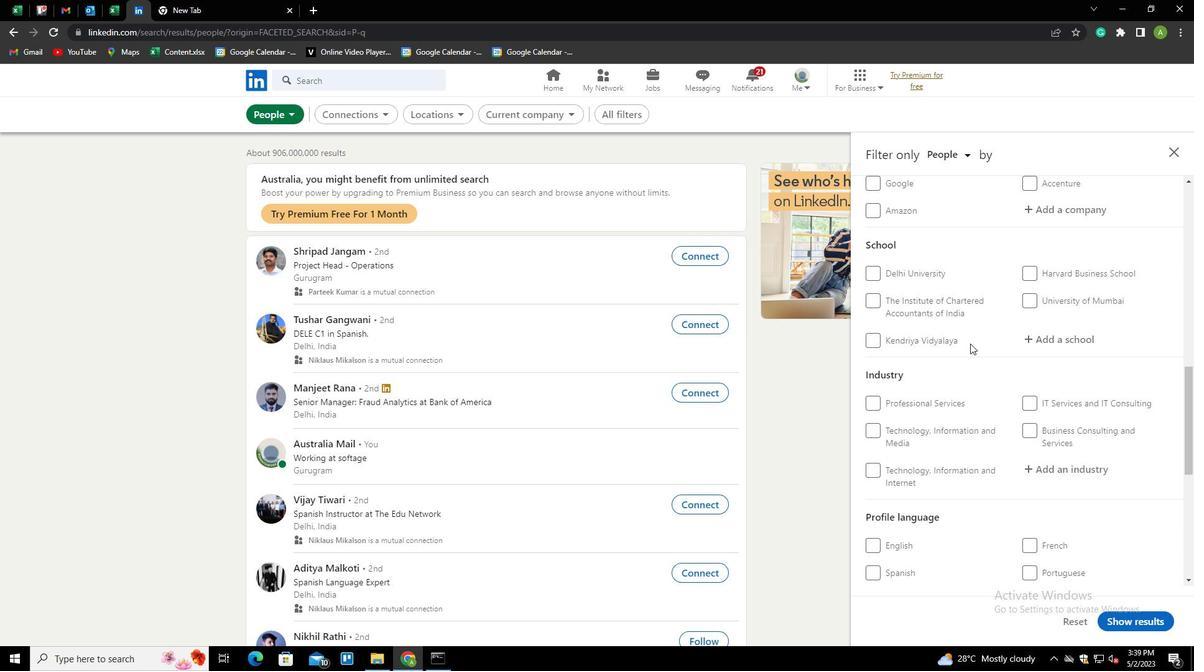 
Action: Mouse scrolled (970, 344) with delta (0, 0)
Screenshot: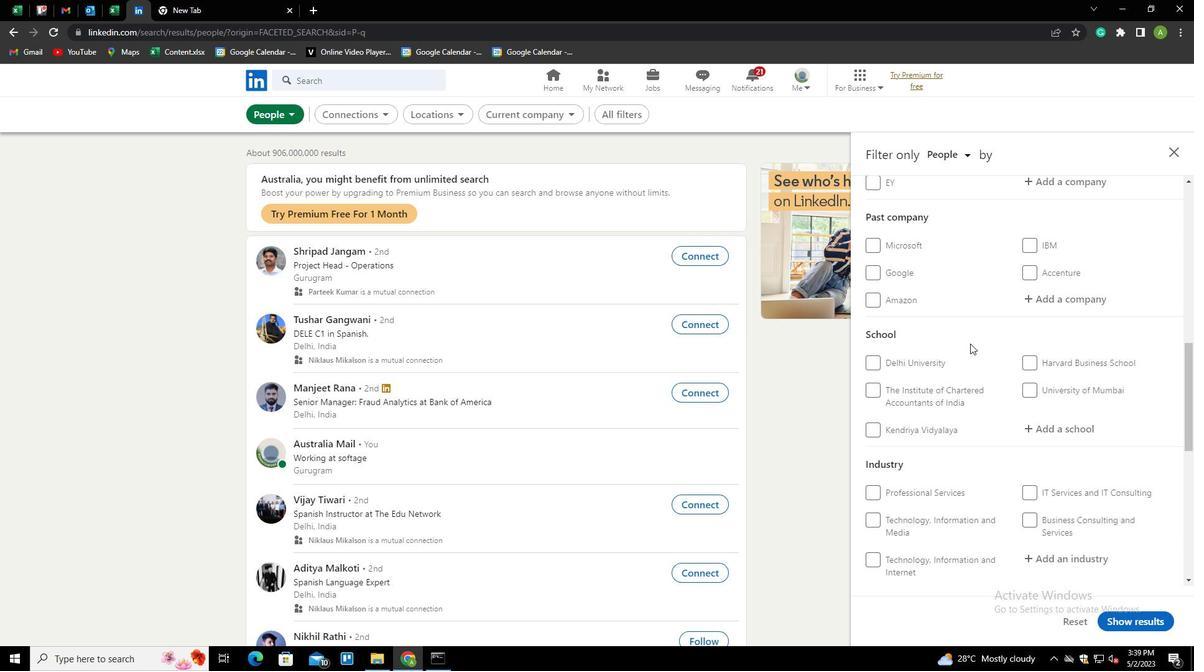 
Action: Mouse moved to (1041, 279)
Screenshot: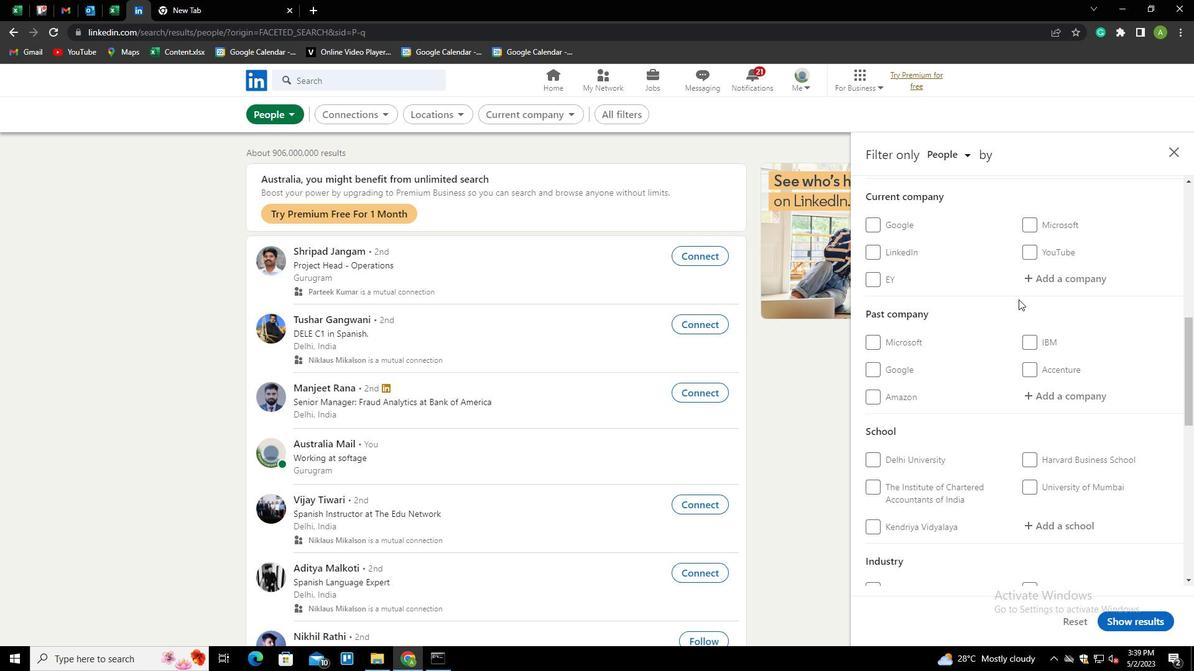 
Action: Mouse pressed left at (1041, 279)
Screenshot: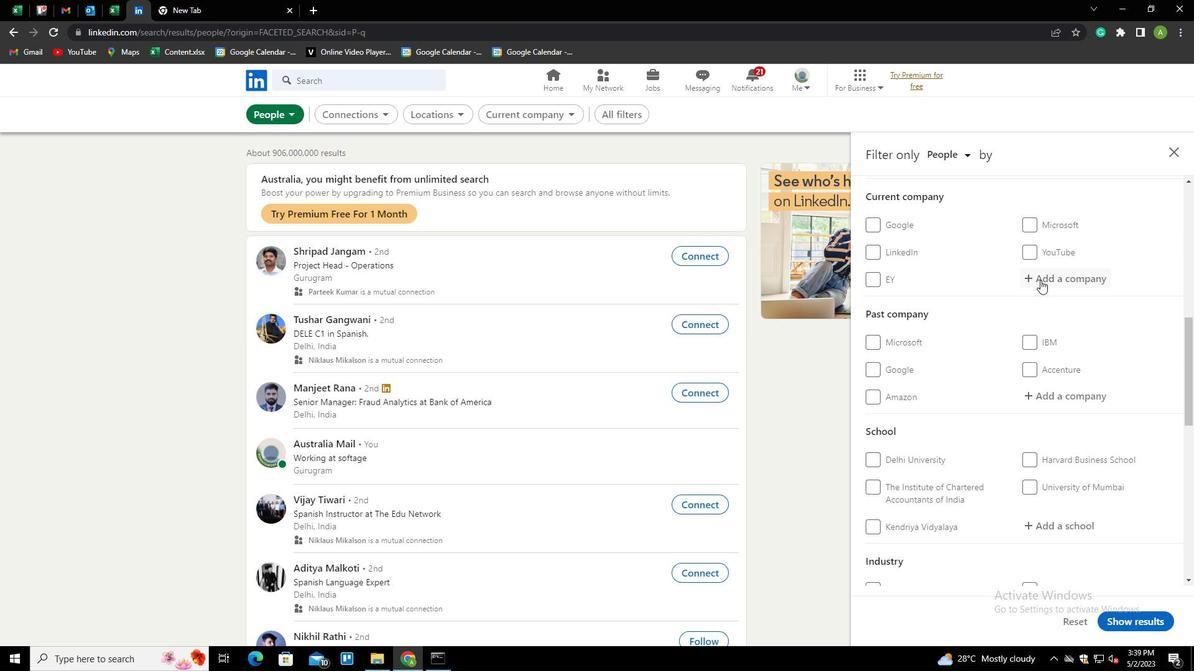 
Action: Mouse moved to (1046, 279)
Screenshot: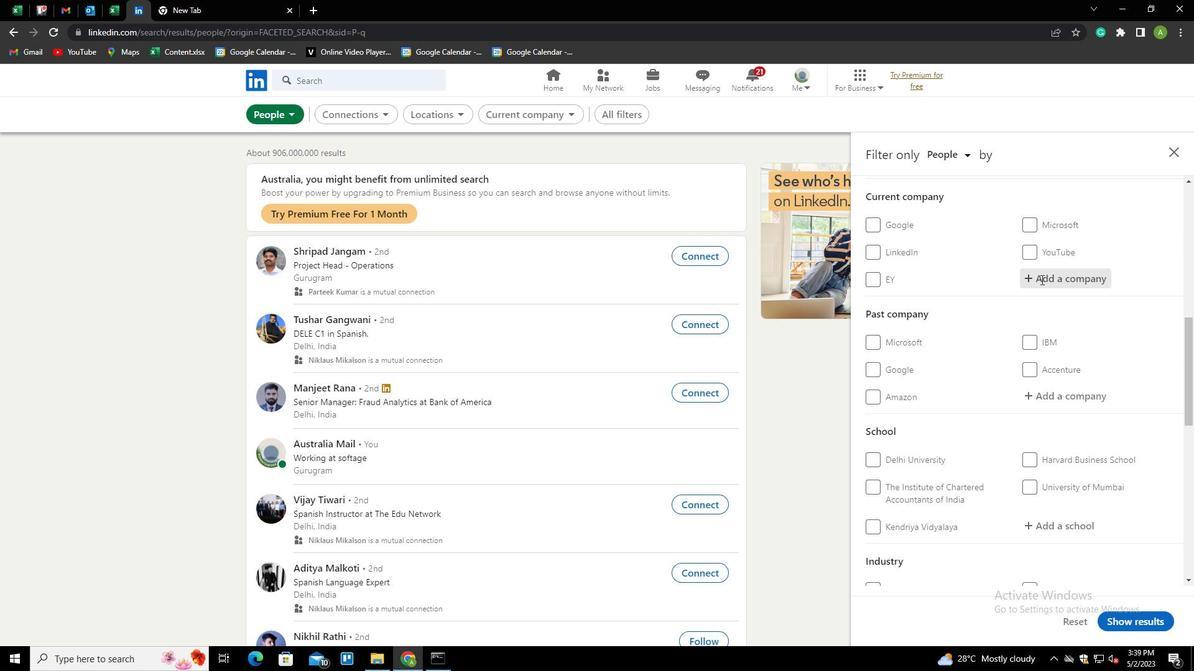 
Action: Mouse pressed left at (1046, 279)
Screenshot: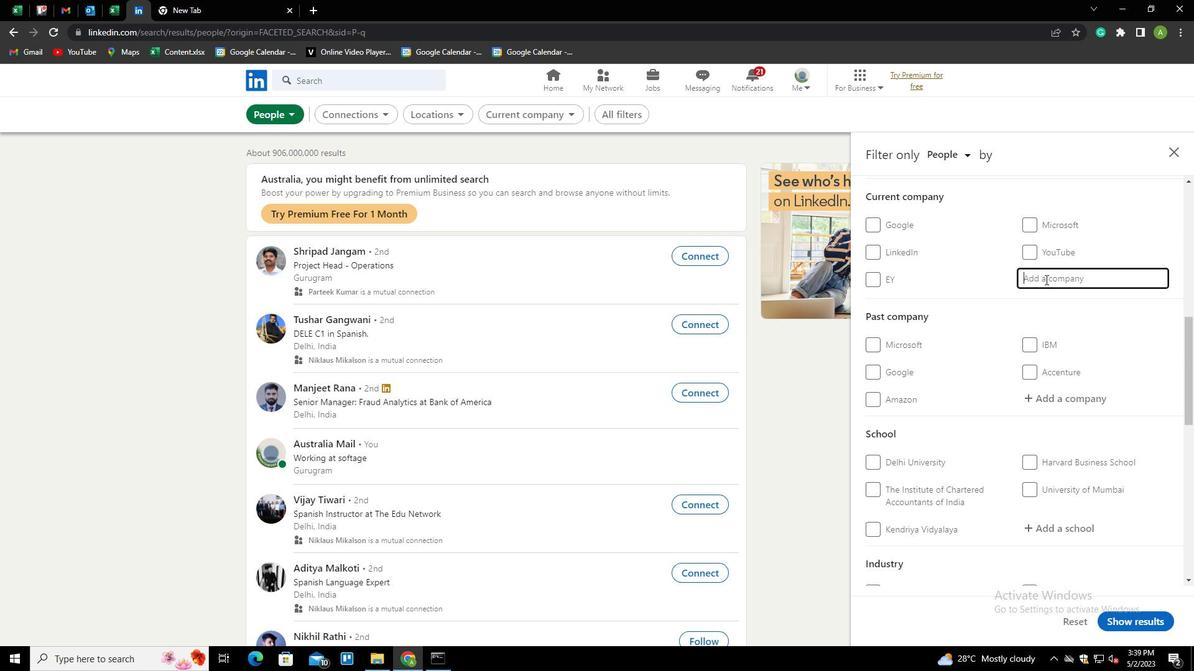 
Action: Key pressed <Key.shift>WALMA<Key.down><Key.down><Key.enter>
Screenshot: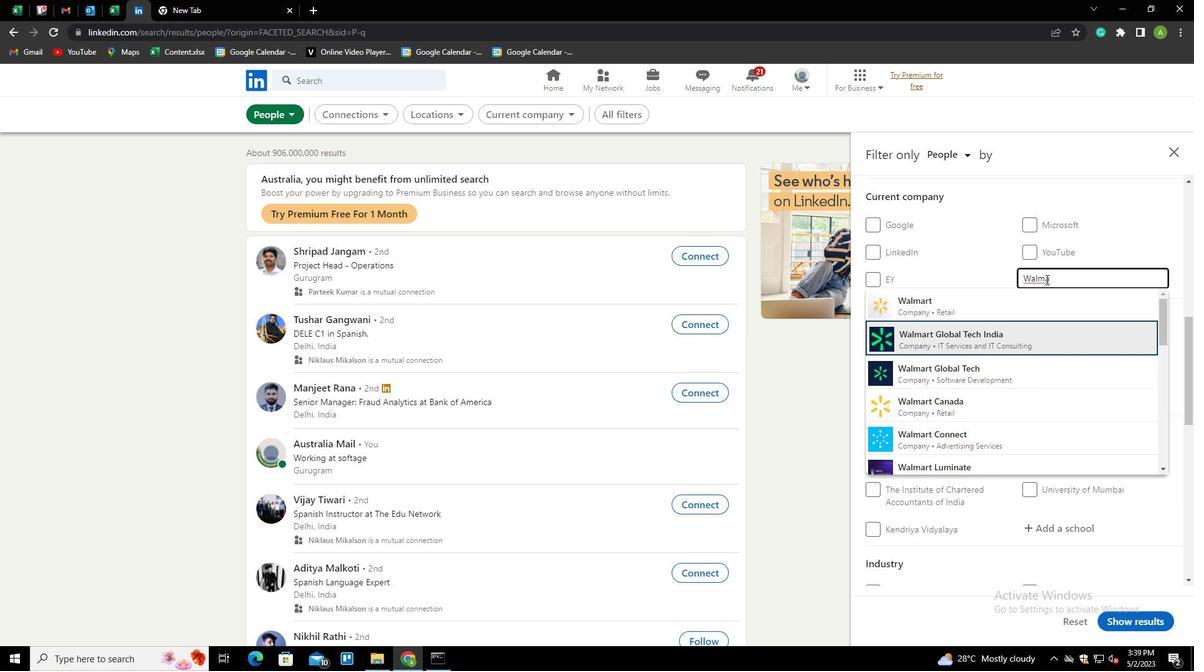 
Action: Mouse scrolled (1046, 279) with delta (0, 0)
Screenshot: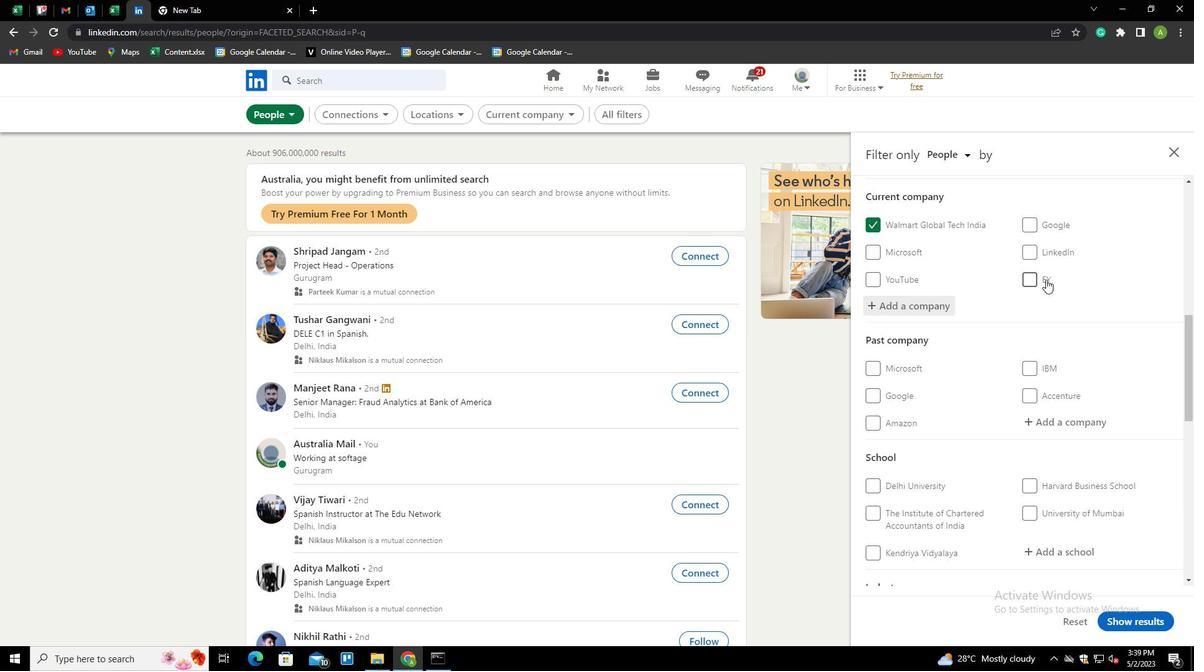 
Action: Mouse scrolled (1046, 279) with delta (0, 0)
Screenshot: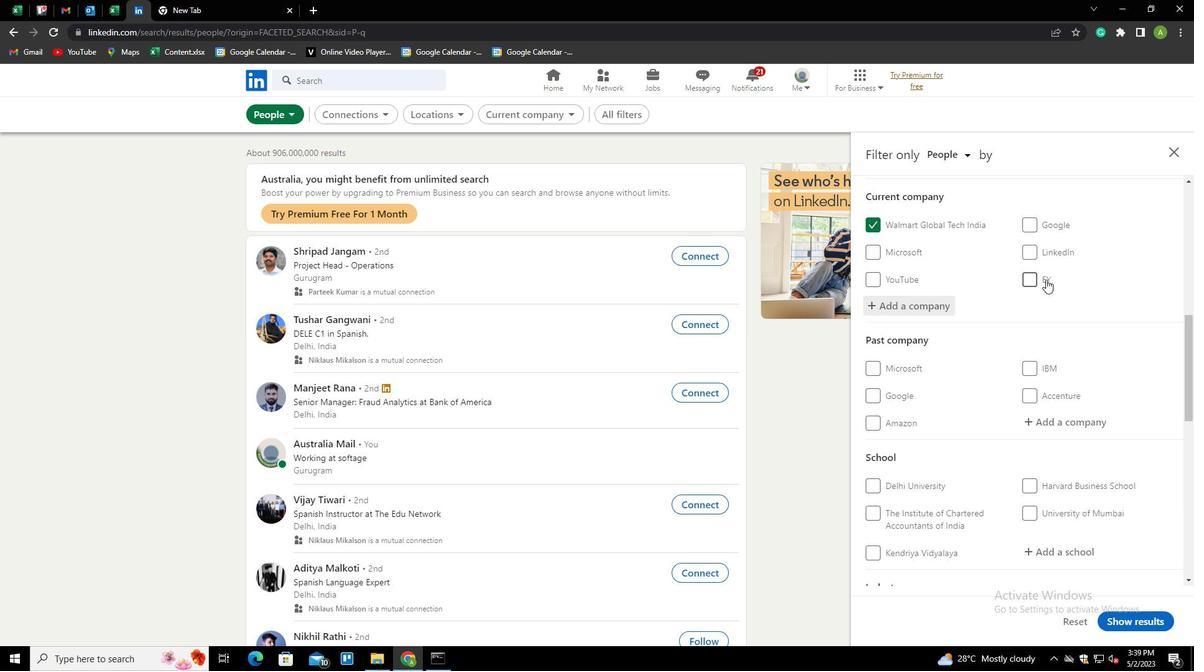 
Action: Mouse scrolled (1046, 279) with delta (0, 0)
Screenshot: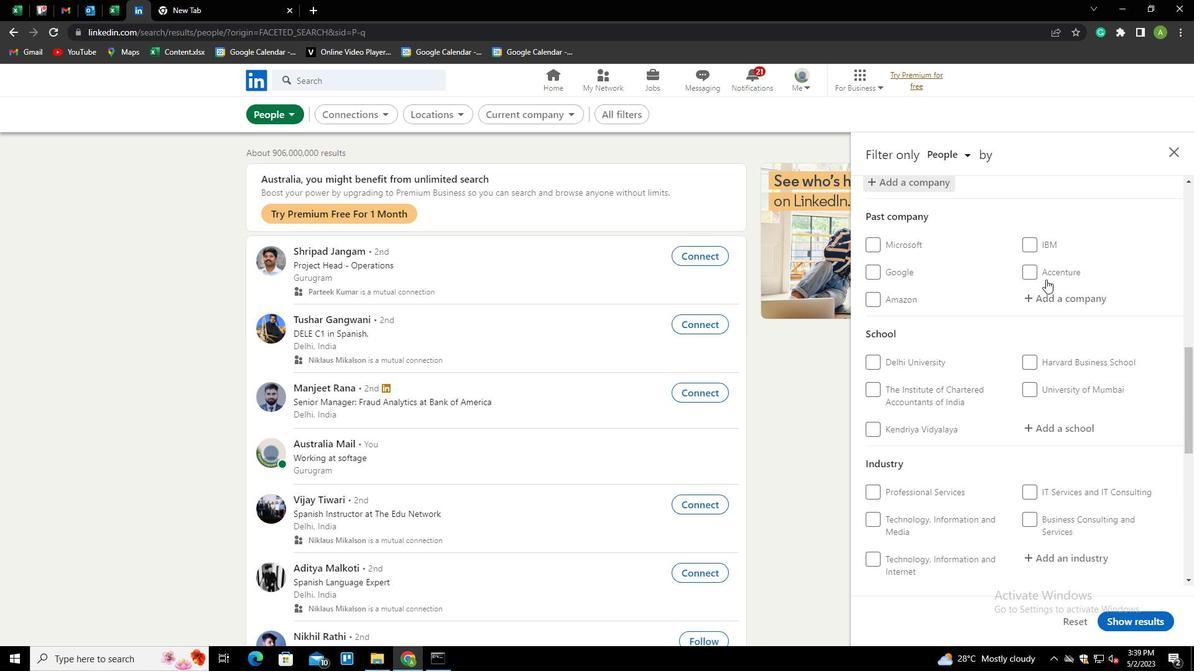 
Action: Mouse scrolled (1046, 279) with delta (0, 0)
Screenshot: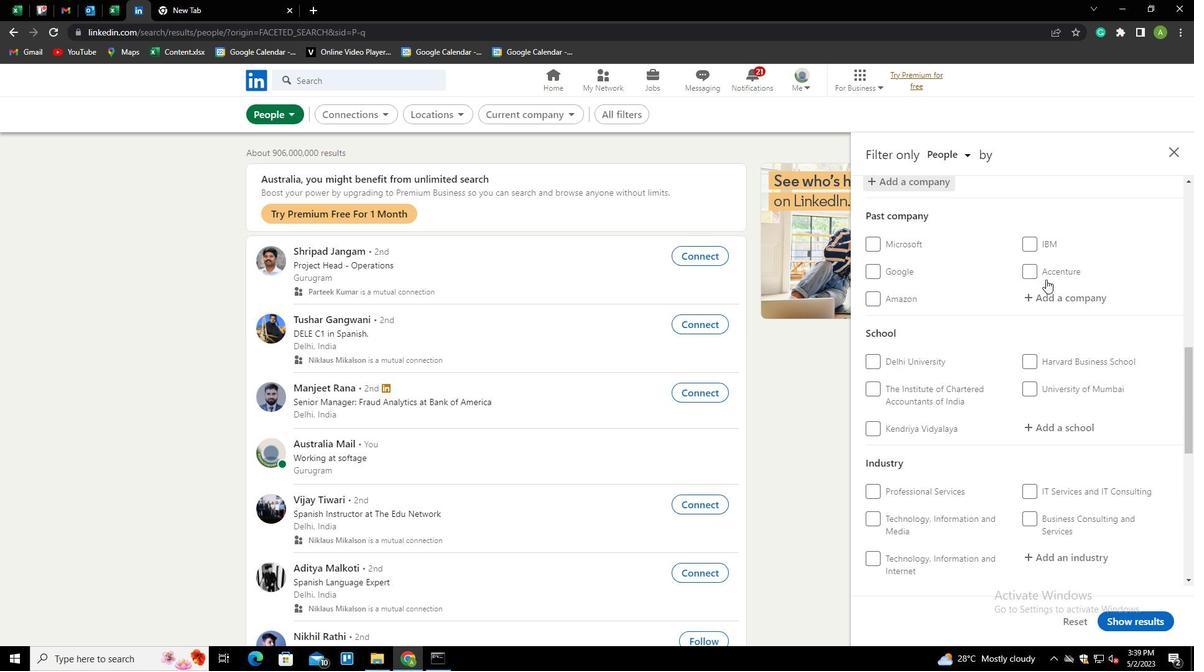 
Action: Mouse moved to (1053, 300)
Screenshot: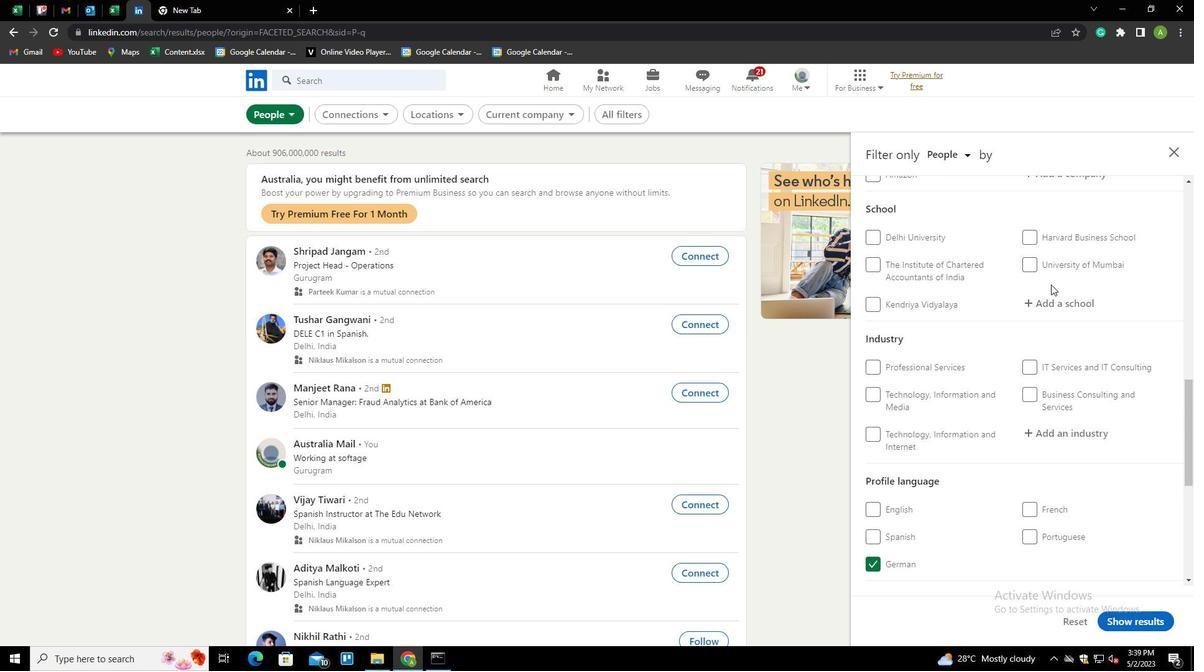
Action: Mouse pressed left at (1053, 300)
Screenshot: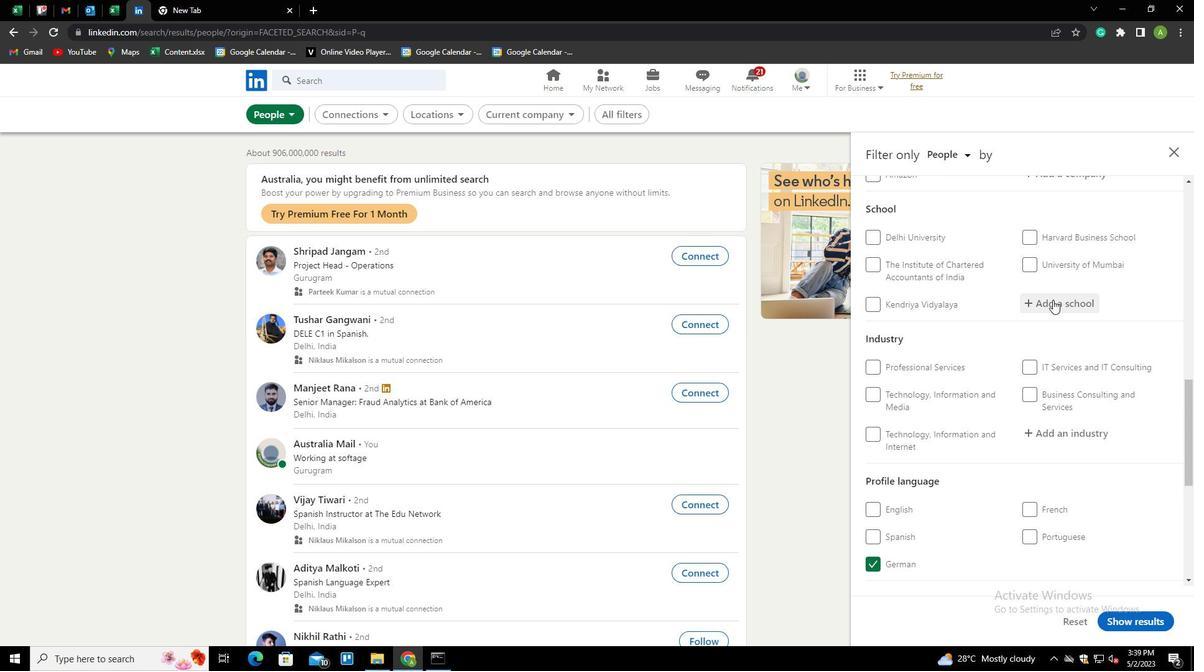 
Action: Mouse moved to (1055, 302)
Screenshot: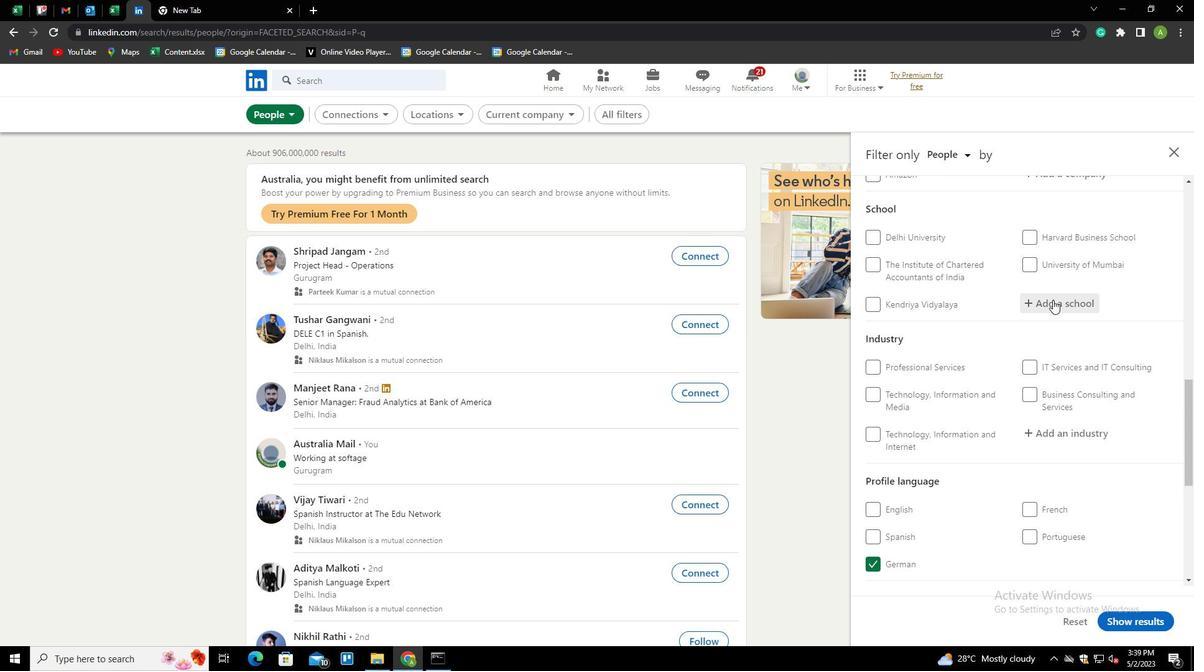 
Action: Mouse pressed left at (1055, 302)
Screenshot: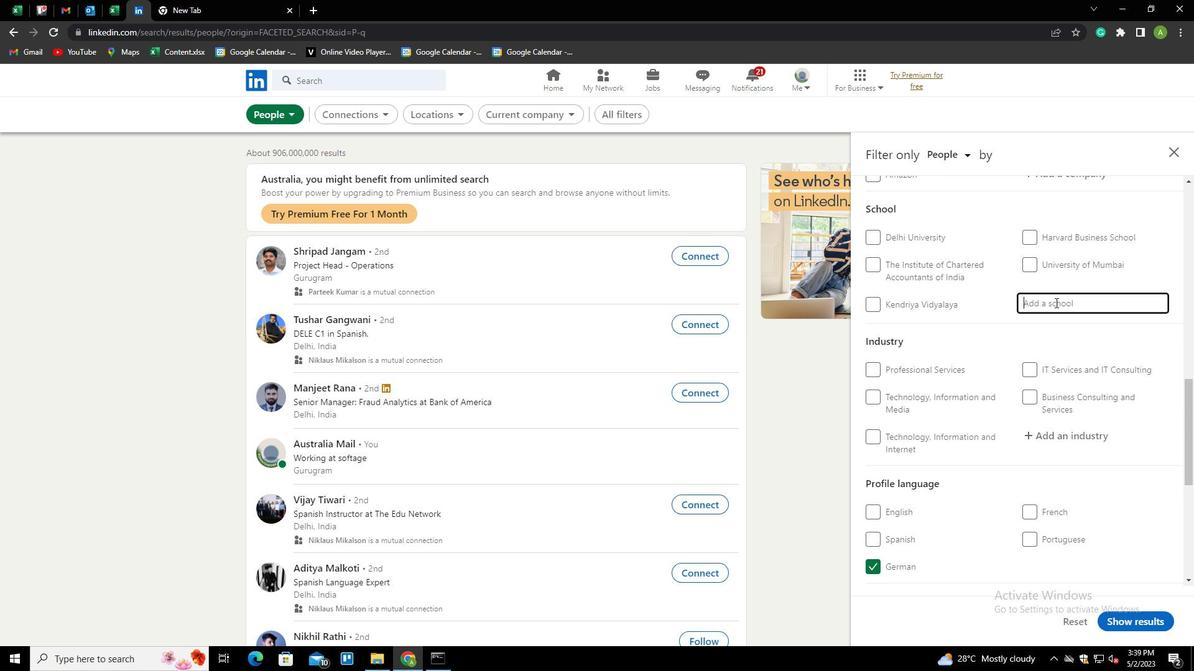 
Action: Key pressed <Key.shift>DR<Key.space>.<Key.shift><Key.shift><Key.shift><Key.shift><Key.shift><Key.shift><Key.shift><Key.shift><Key.shift><Key.shift><Key.shift><Key.shift><Key.shift><Key.shift><Key.shift><Key.shift><Key.shift><Key.shift><Key.shift><Key.shift><Key.shift>N.<Key.shift><Key.shift><Key.shift><Key.shift><Key.shift><Key.shift><Key.shift><Key.shift><Key.shift><Key.shift><Key.down><Key.enter>
Screenshot: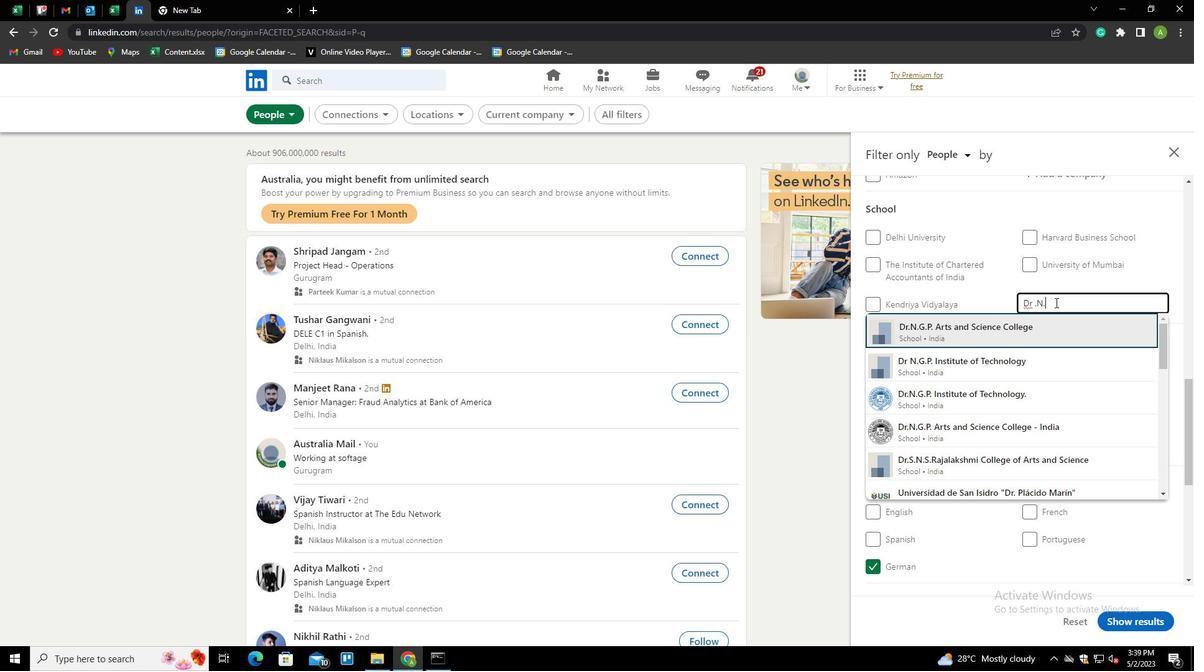 
Action: Mouse scrolled (1055, 302) with delta (0, 0)
Screenshot: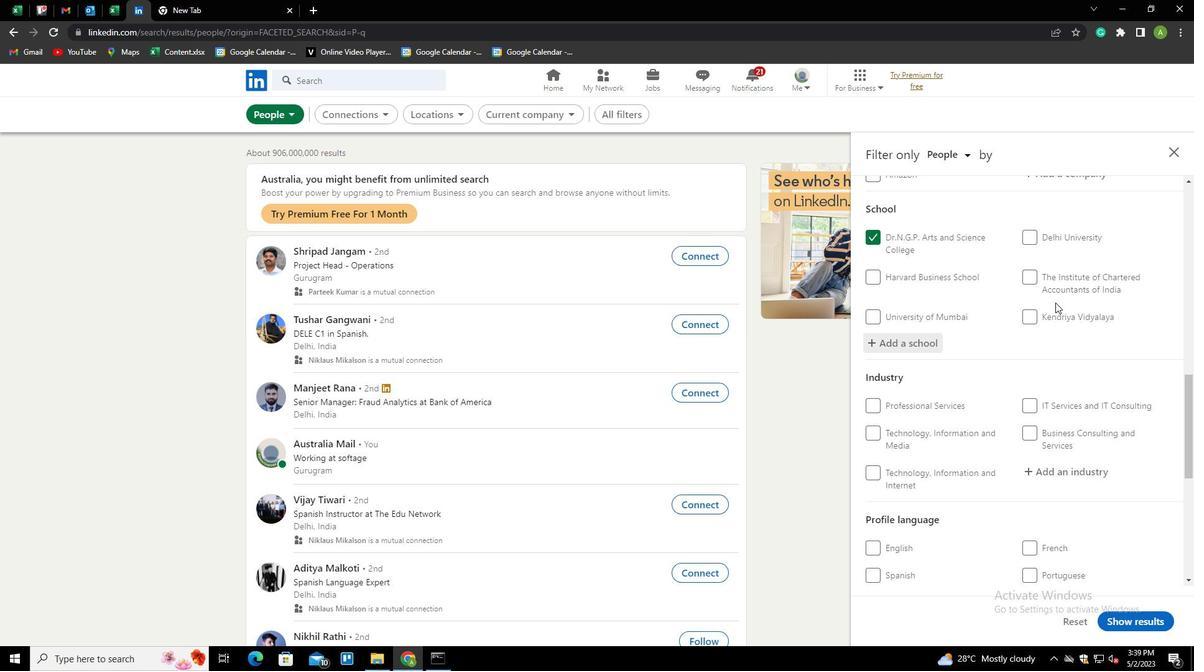 
Action: Mouse scrolled (1055, 302) with delta (0, 0)
Screenshot: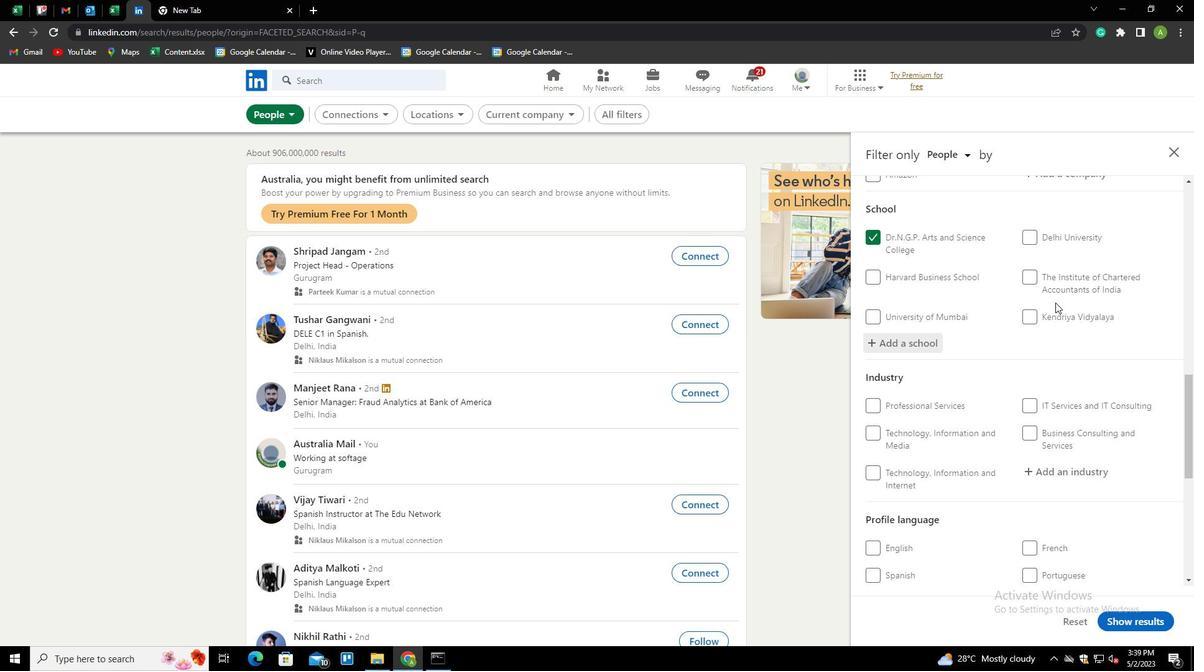 
Action: Mouse moved to (1054, 350)
Screenshot: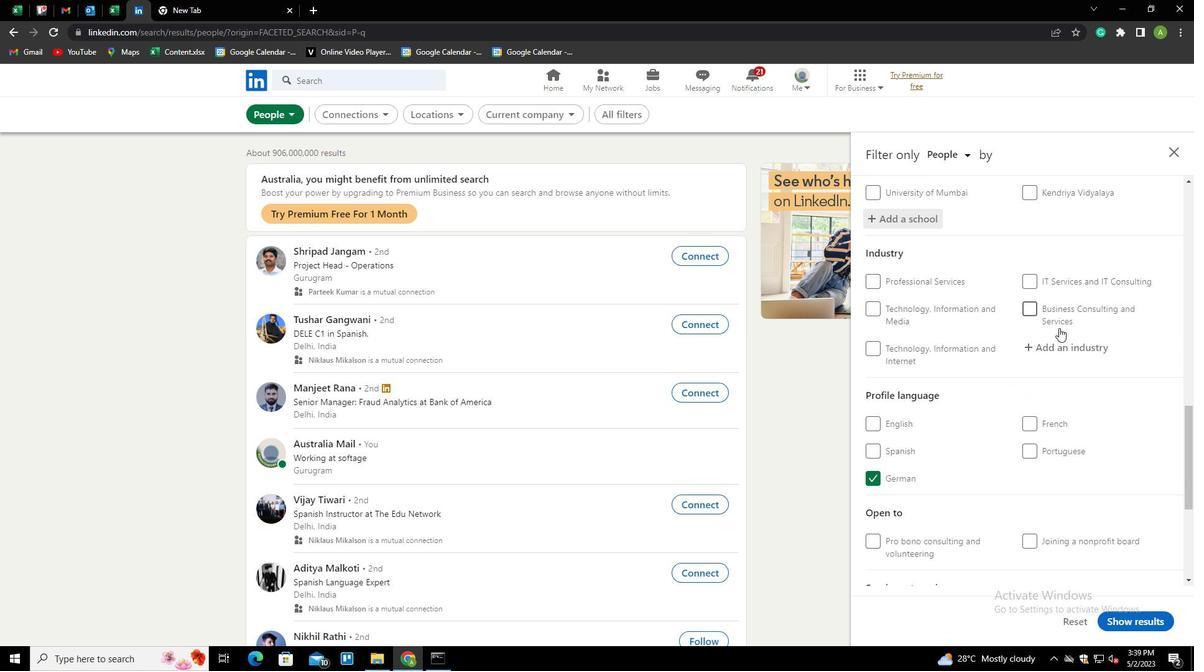 
Action: Mouse pressed left at (1054, 350)
Screenshot: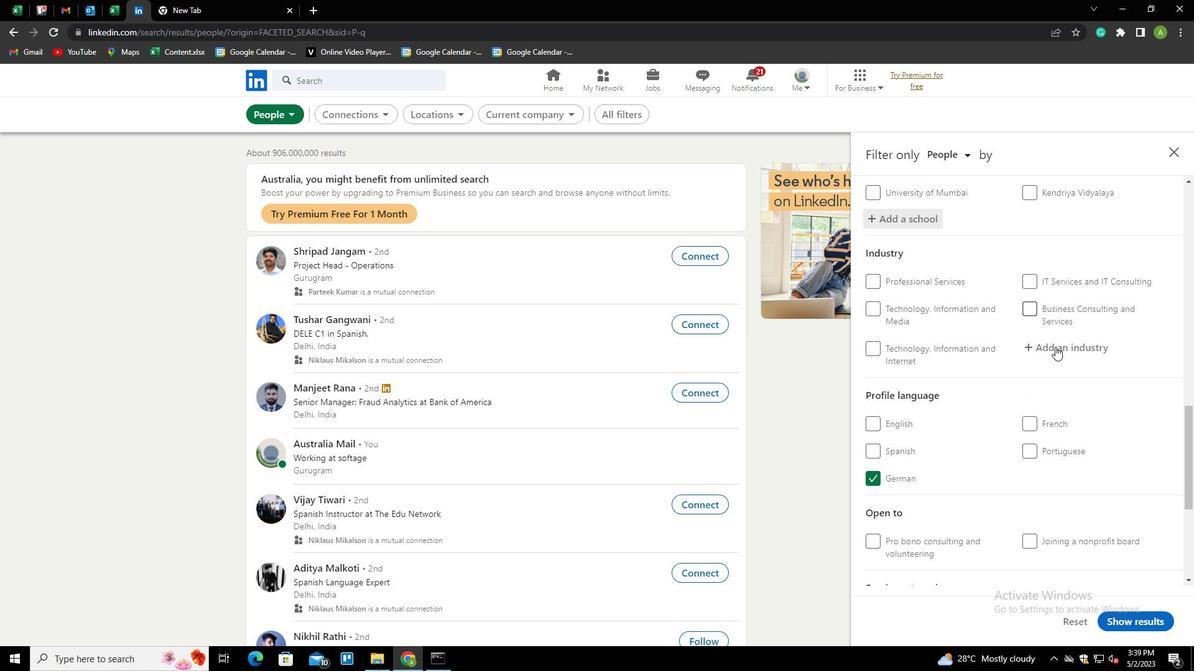 
Action: Mouse moved to (1054, 351)
Screenshot: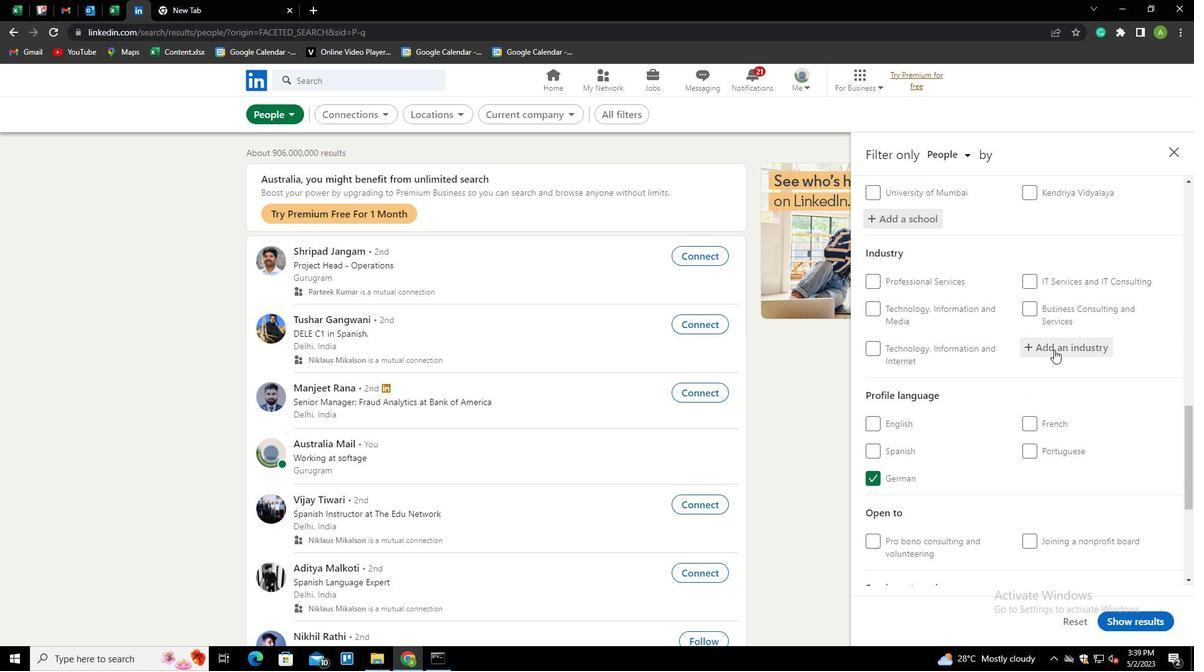 
Action: Key pressed <Key.shift>IT<Key.space><Key.shift>SYSTEM<Key.down><Key.down><Key.enter>
Screenshot: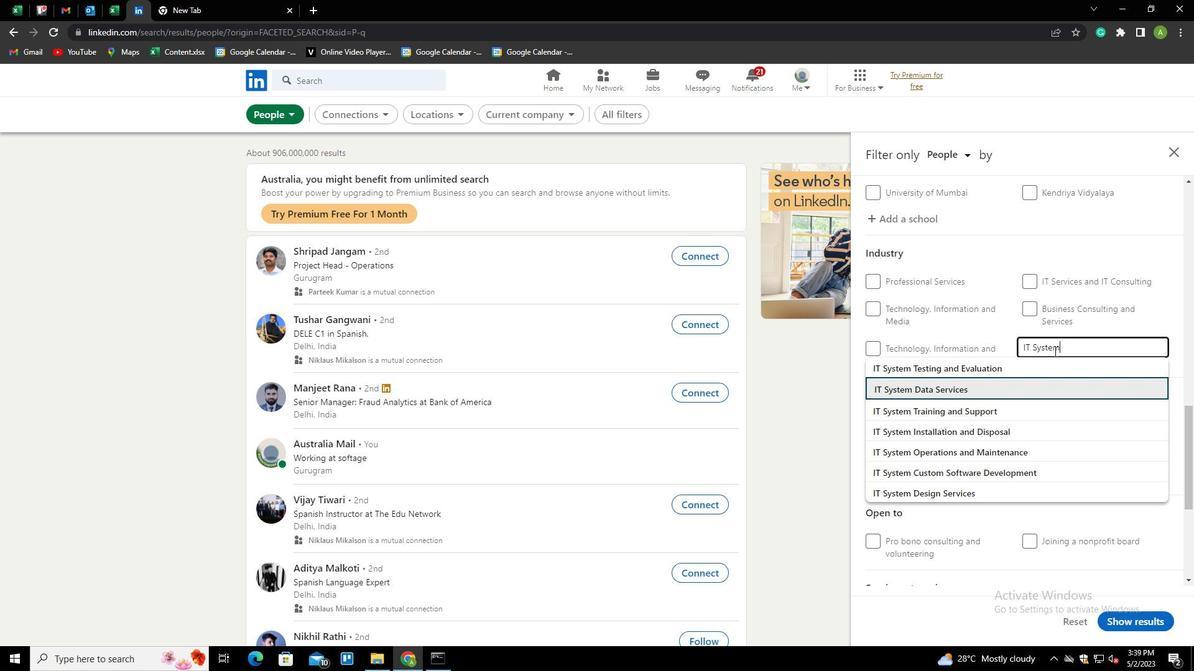 
Action: Mouse scrolled (1054, 350) with delta (0, 0)
Screenshot: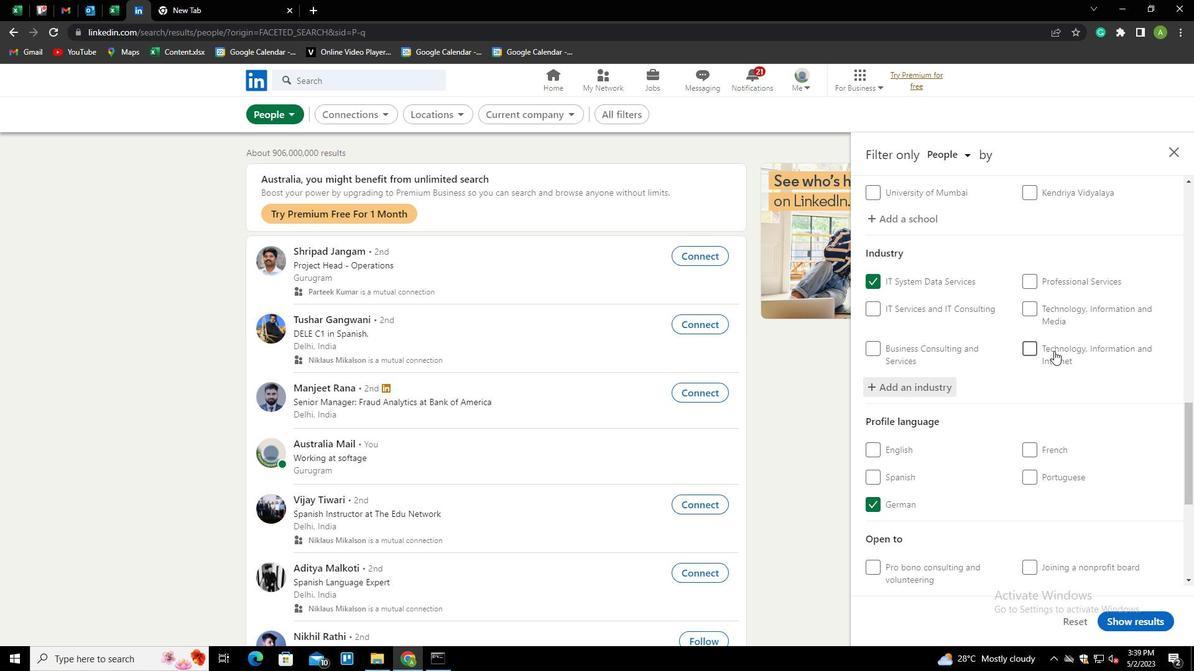 
Action: Mouse scrolled (1054, 350) with delta (0, 0)
Screenshot: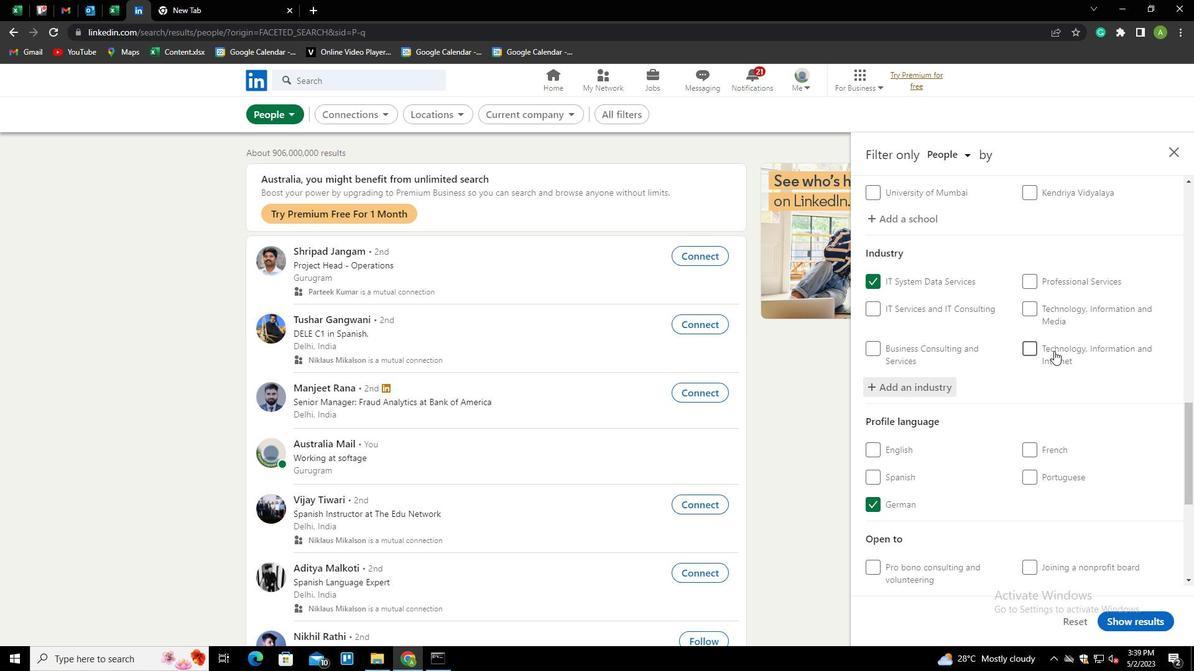 
Action: Mouse scrolled (1054, 350) with delta (0, 0)
Screenshot: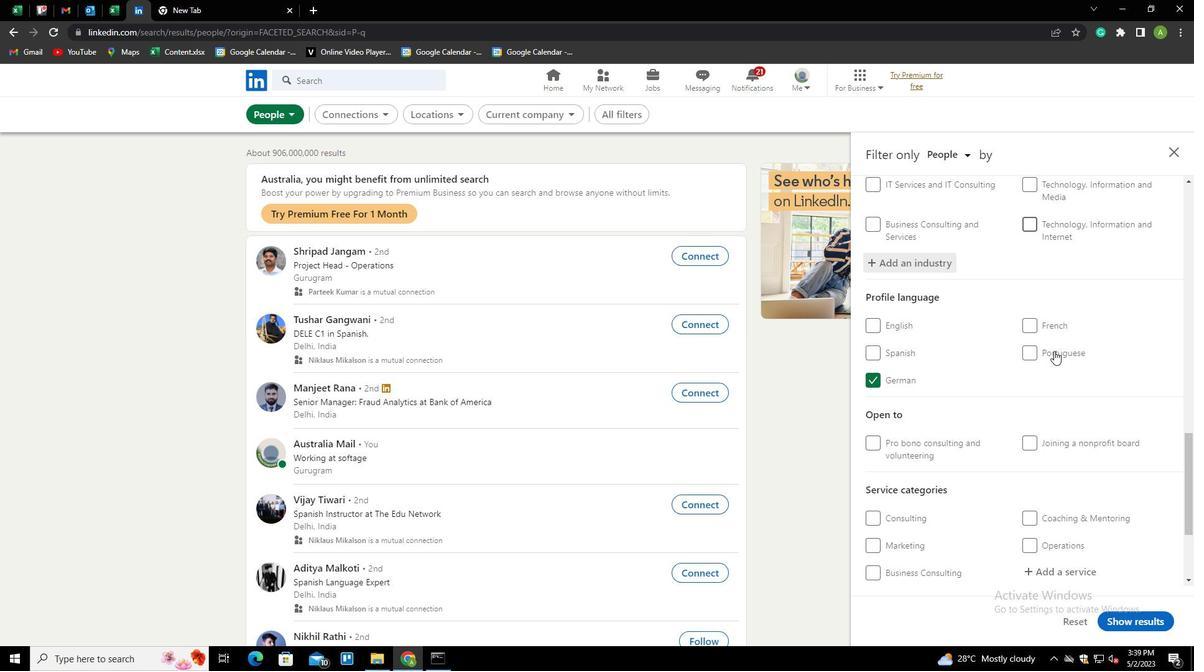 
Action: Mouse scrolled (1054, 350) with delta (0, 0)
Screenshot: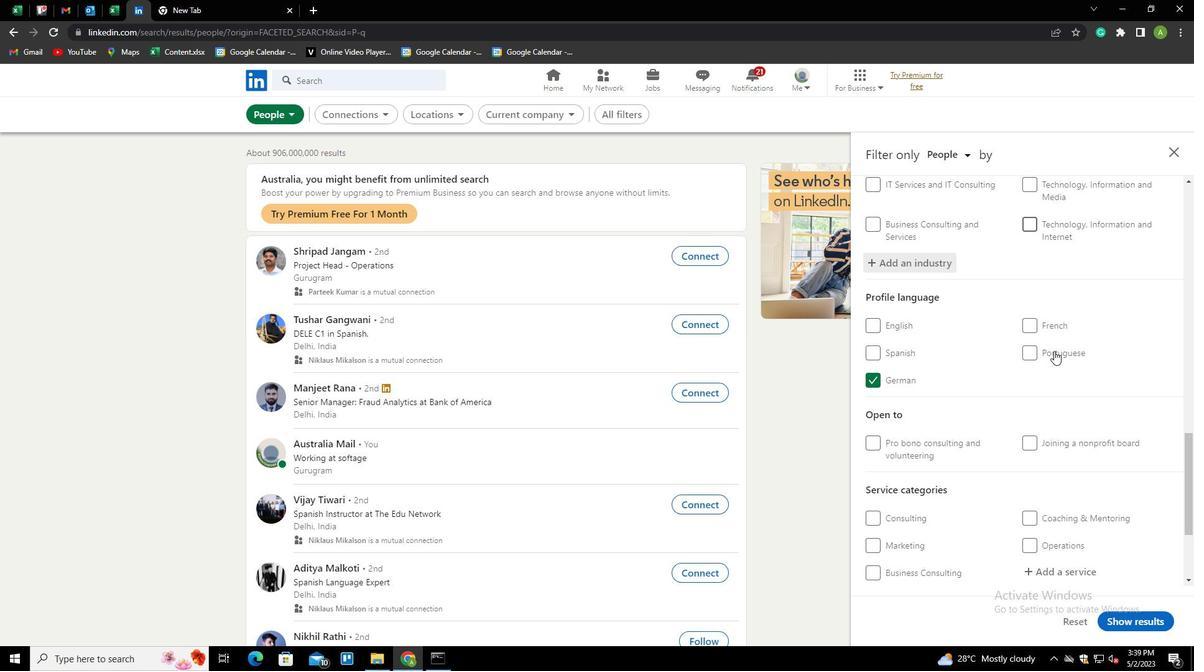 
Action: Mouse moved to (1042, 452)
Screenshot: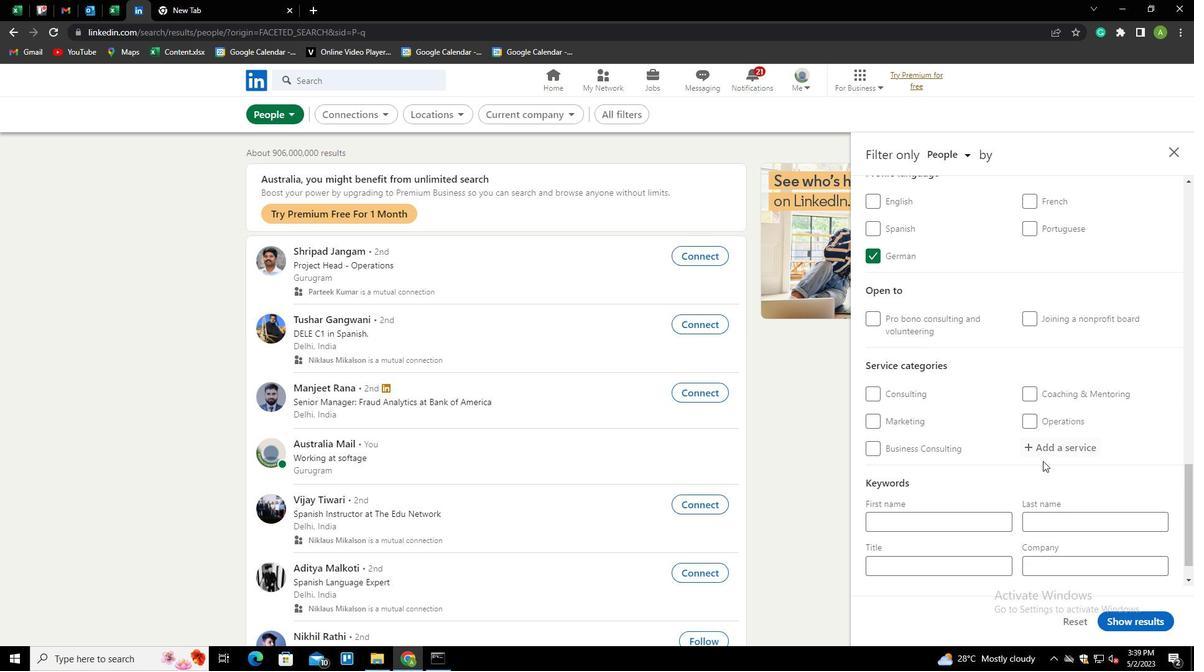 
Action: Mouse pressed left at (1042, 452)
Screenshot: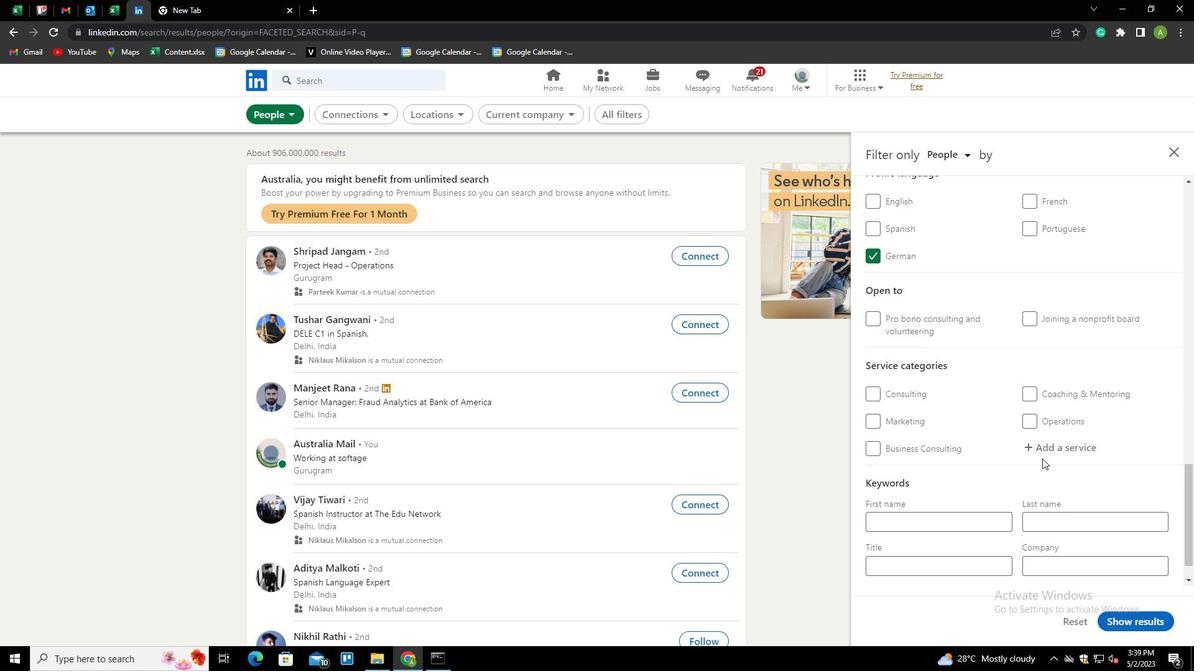 
Action: Key pressed <Key.shift>EVENT<Key.space><Key.down><Key.down><Key.enter>
Screenshot: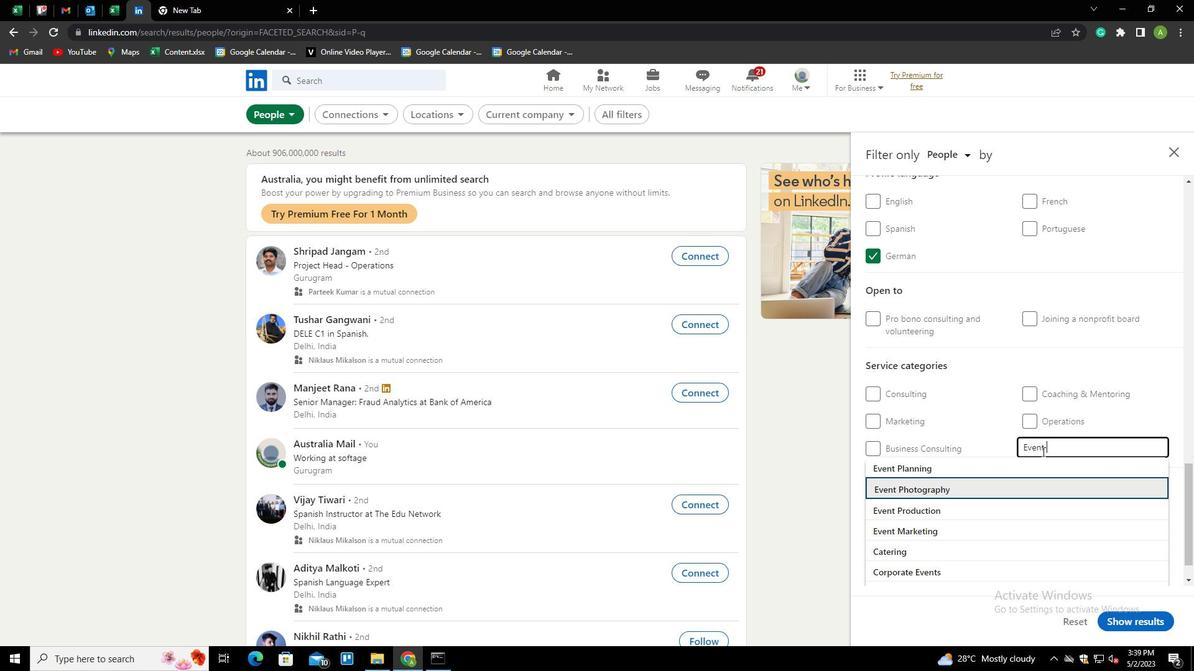 
Action: Mouse scrolled (1042, 451) with delta (0, 0)
Screenshot: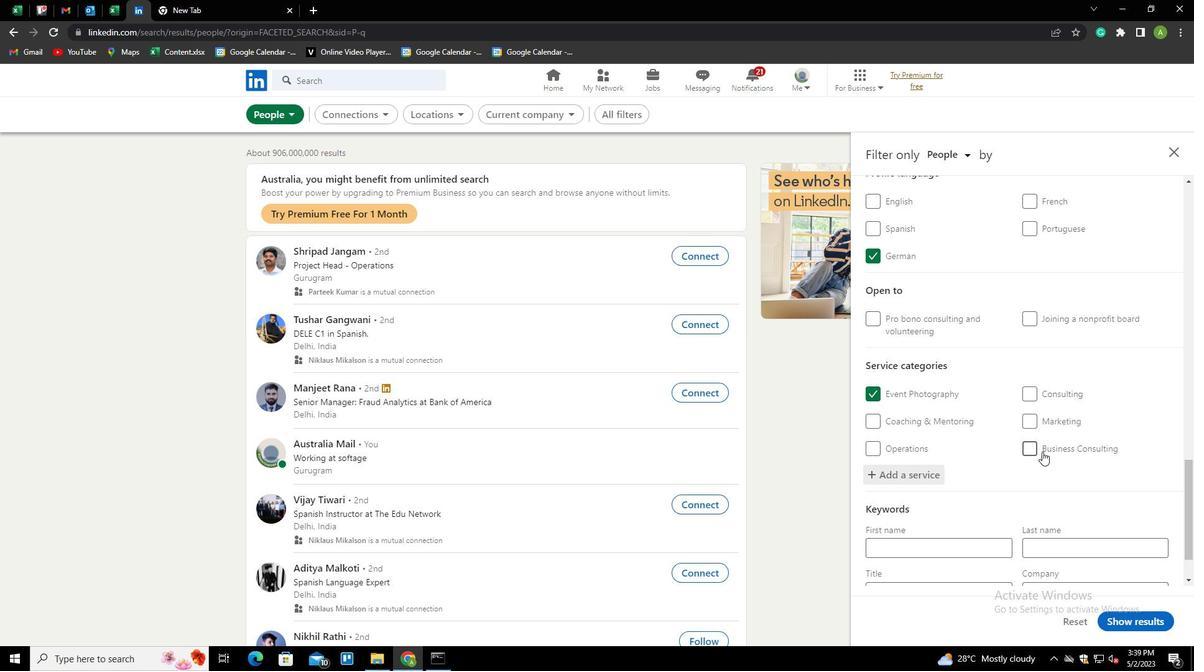 
Action: Mouse scrolled (1042, 451) with delta (0, 0)
Screenshot: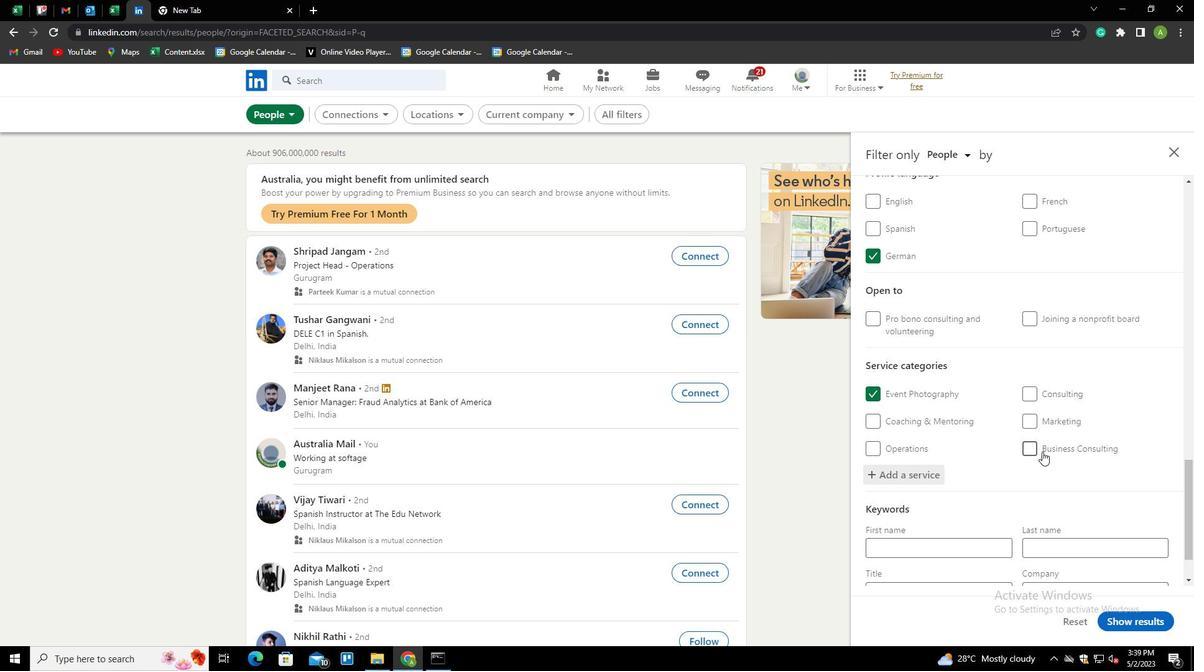 
Action: Mouse scrolled (1042, 451) with delta (0, 0)
Screenshot: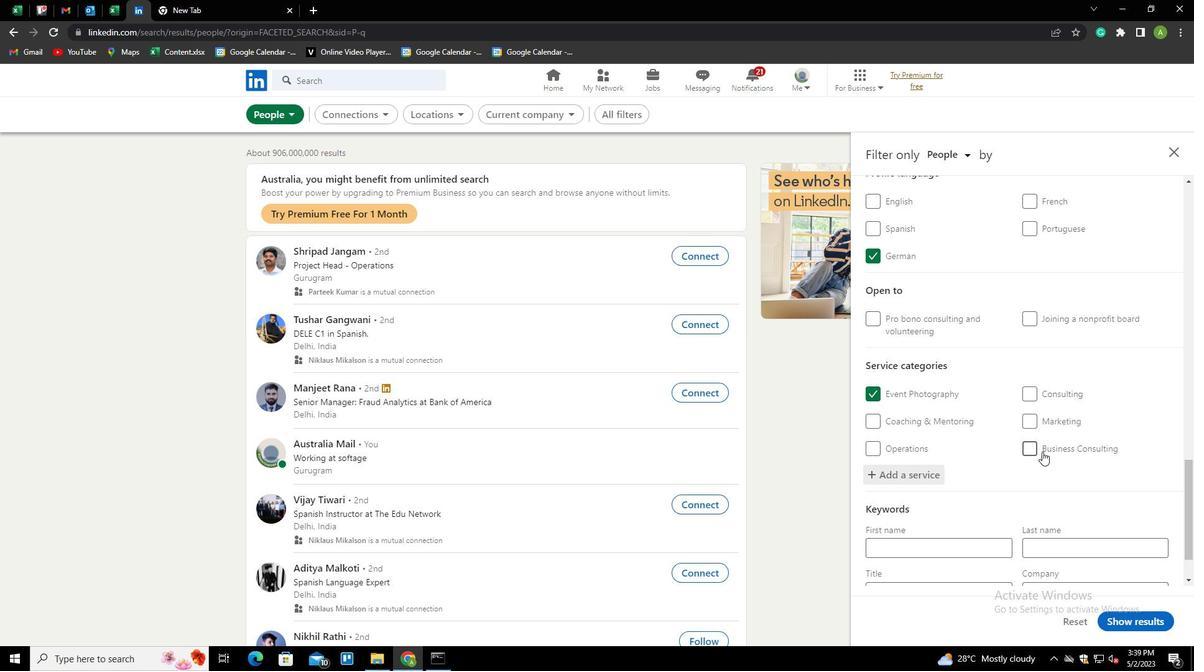 
Action: Mouse scrolled (1042, 451) with delta (0, 0)
Screenshot: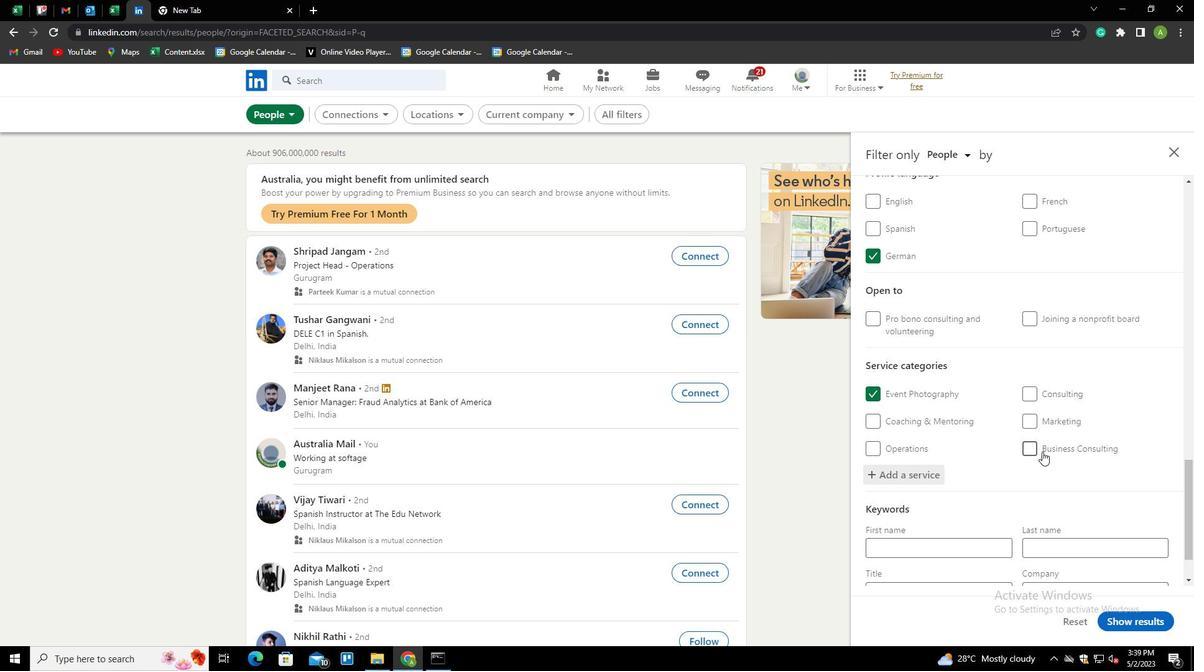 
Action: Mouse moved to (935, 539)
Screenshot: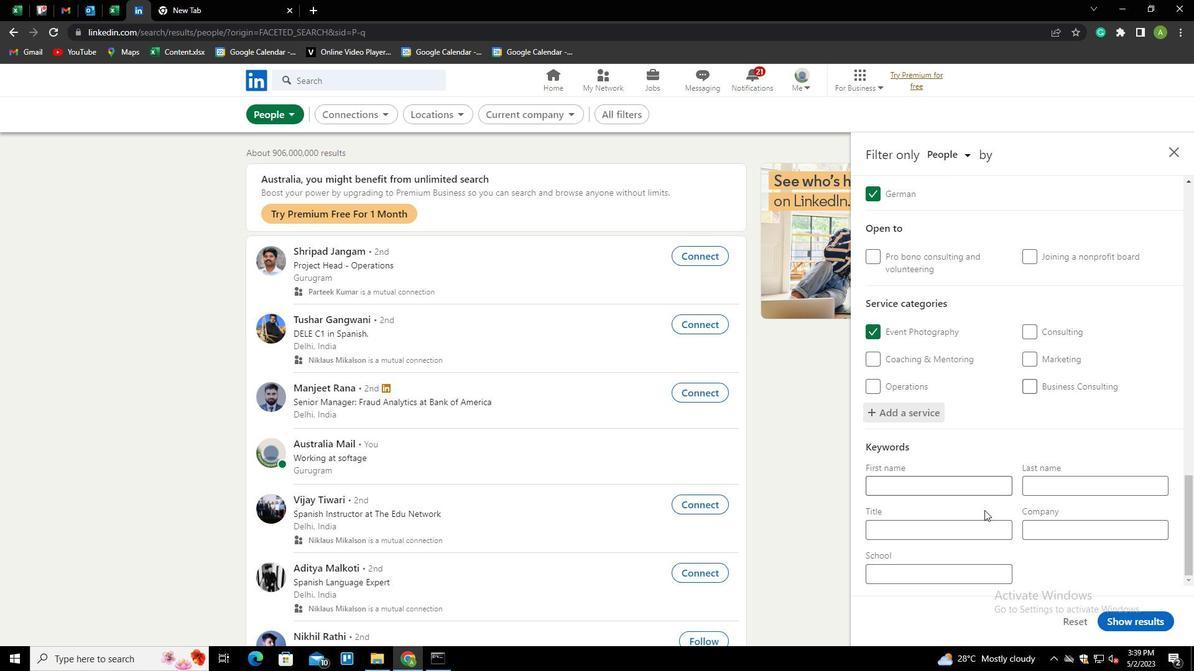 
Action: Mouse pressed left at (935, 539)
Screenshot: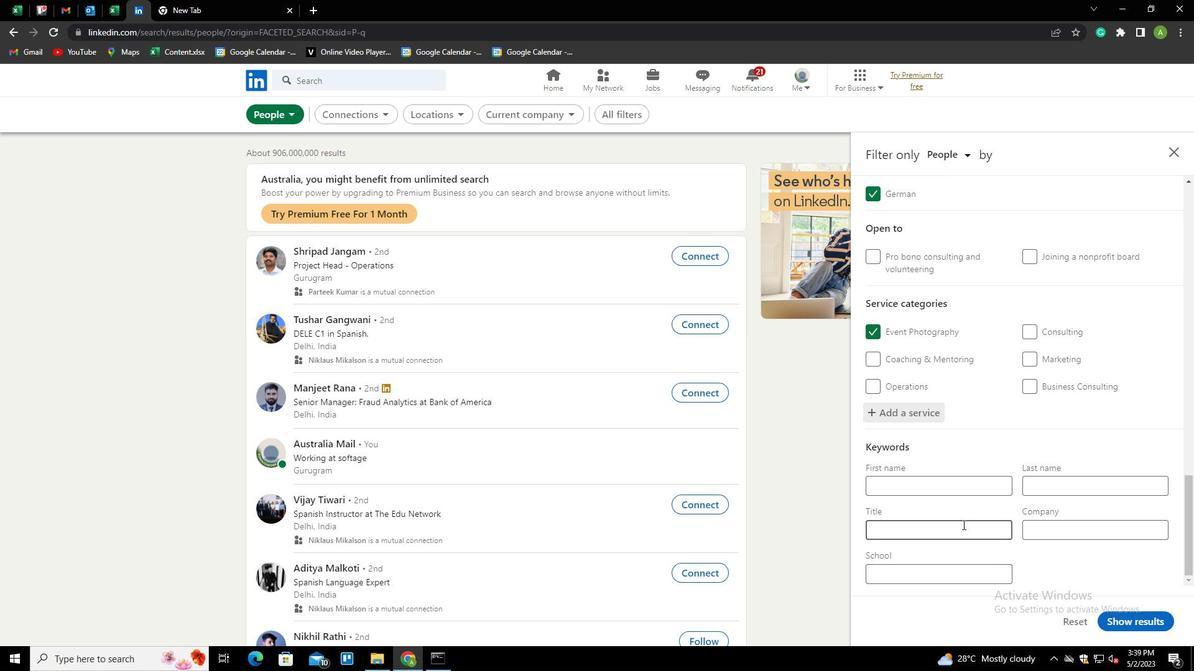 
Action: Mouse moved to (935, 539)
Screenshot: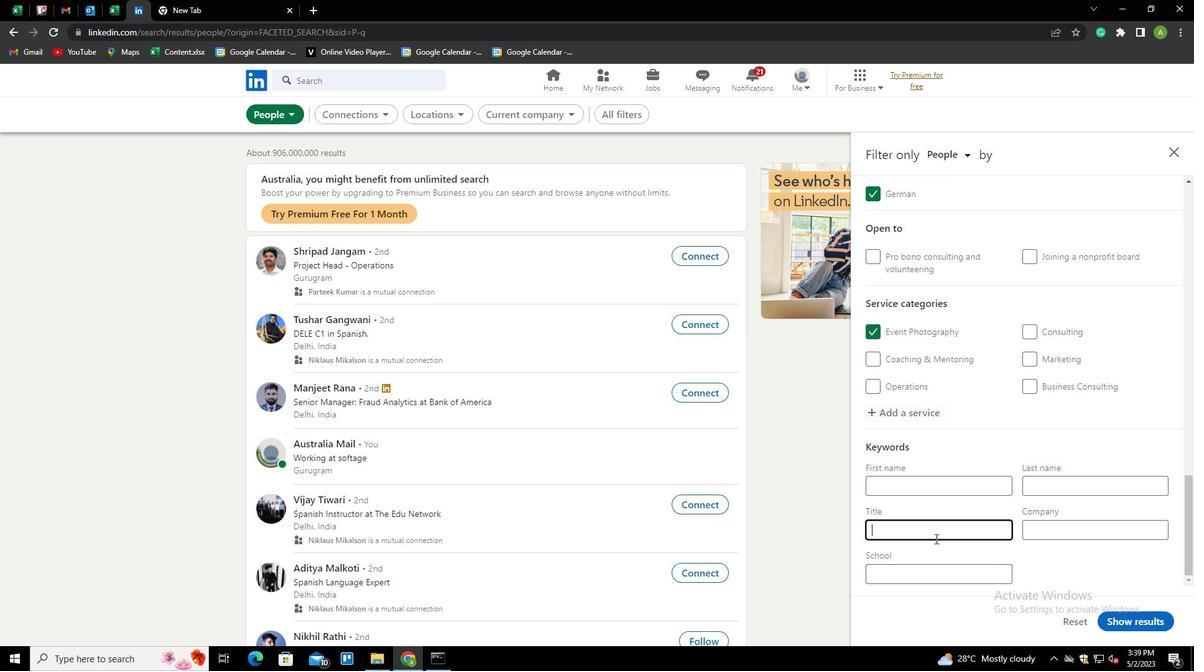 
Action: Key pressed <Key.shift>DIRECTOR<Key.space><Key.shift><Key.shift><Key.shift><Key.shift><Key.shift>OF<Key.space><Key.shift><Key.shift><Key.shift><Key.shift><Key.shift><Key.shift><Key.shift><Key.shift><Key.shift><Key.shift><Key.shift><Key.shift><Key.shift><Key.shift>INSIDE<Key.space><Key.shift>SALES
Screenshot: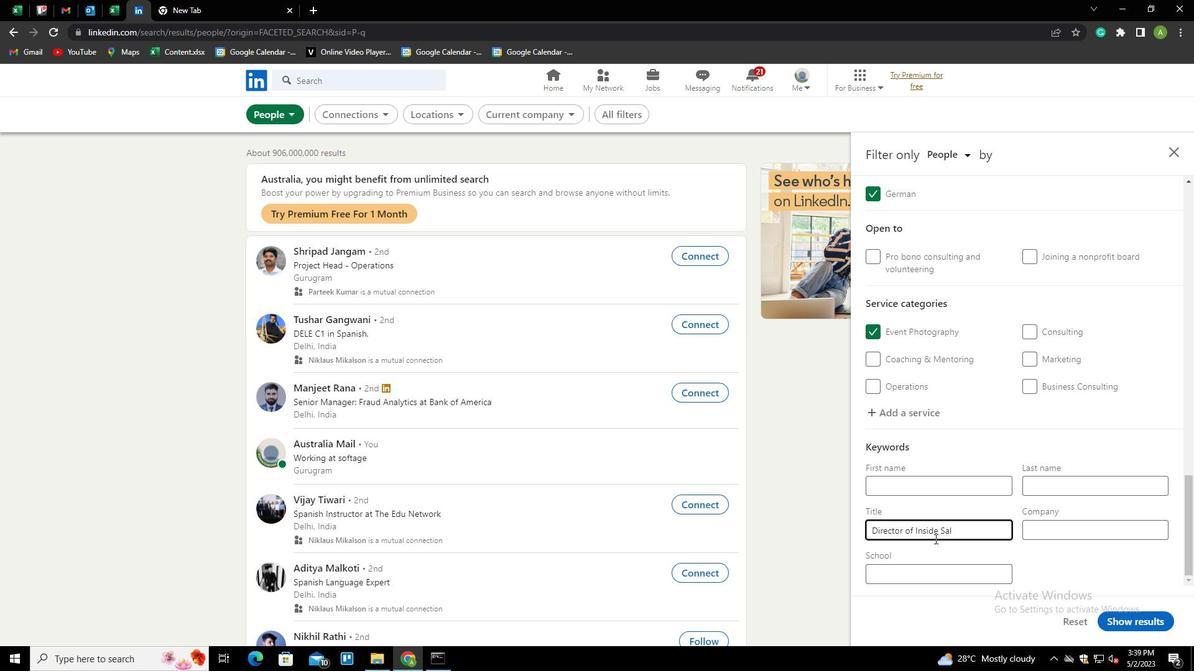 
Action: Mouse moved to (1103, 563)
Screenshot: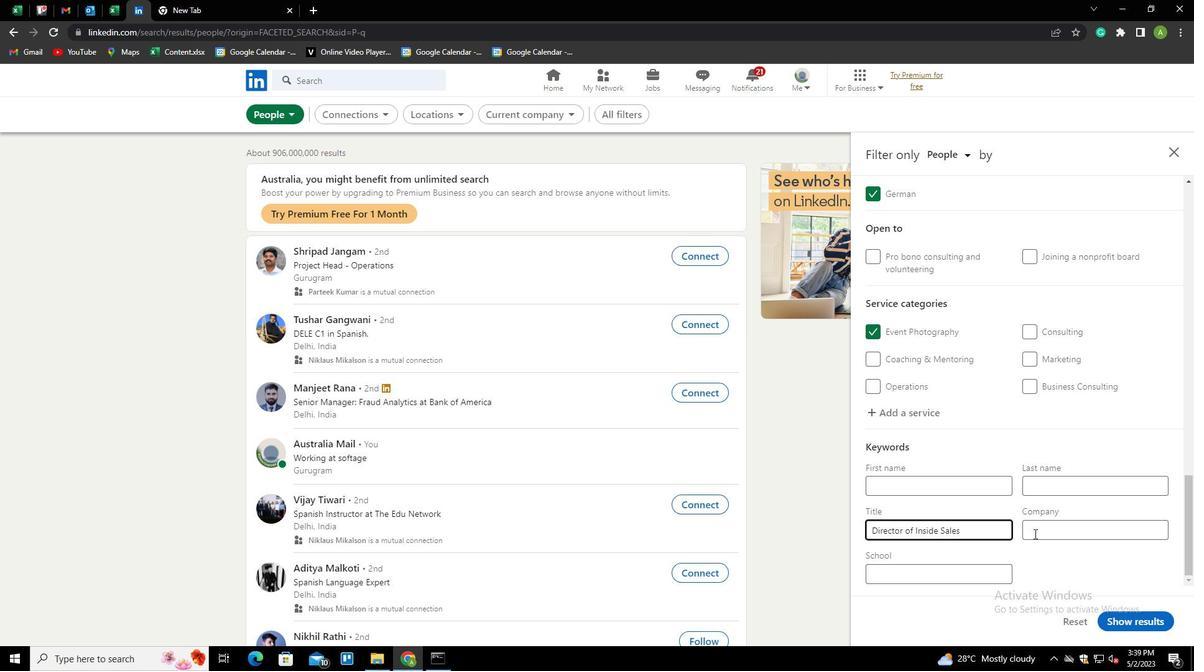 
Action: Mouse pressed left at (1103, 563)
Screenshot: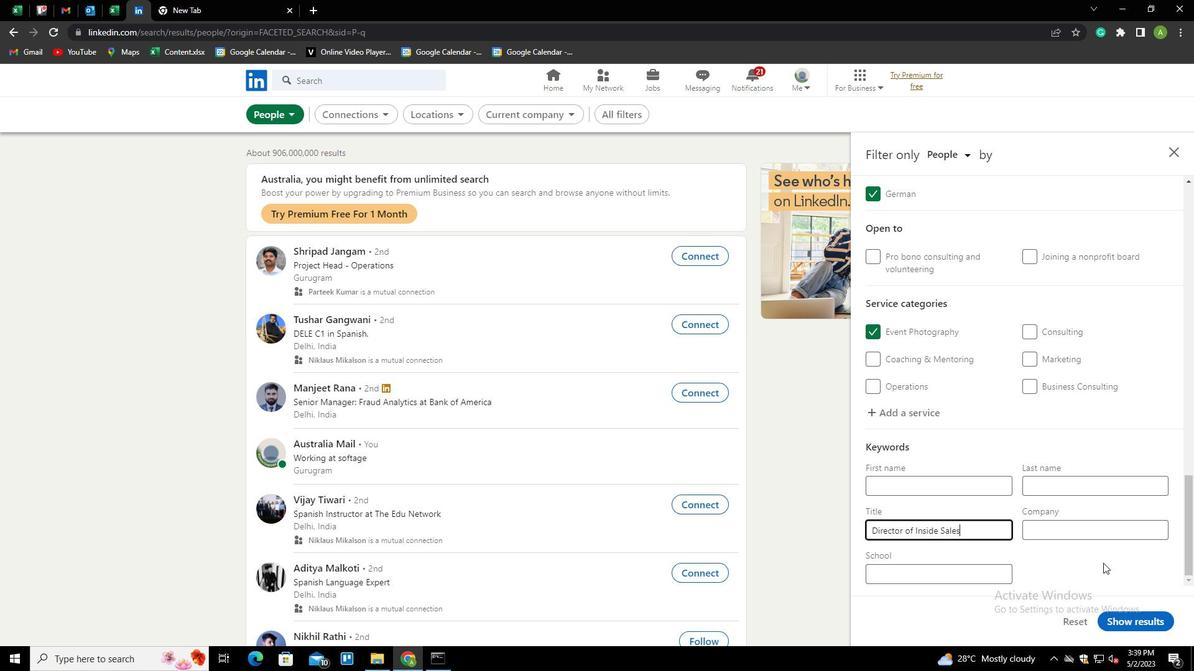 
Action: Mouse moved to (1119, 614)
Screenshot: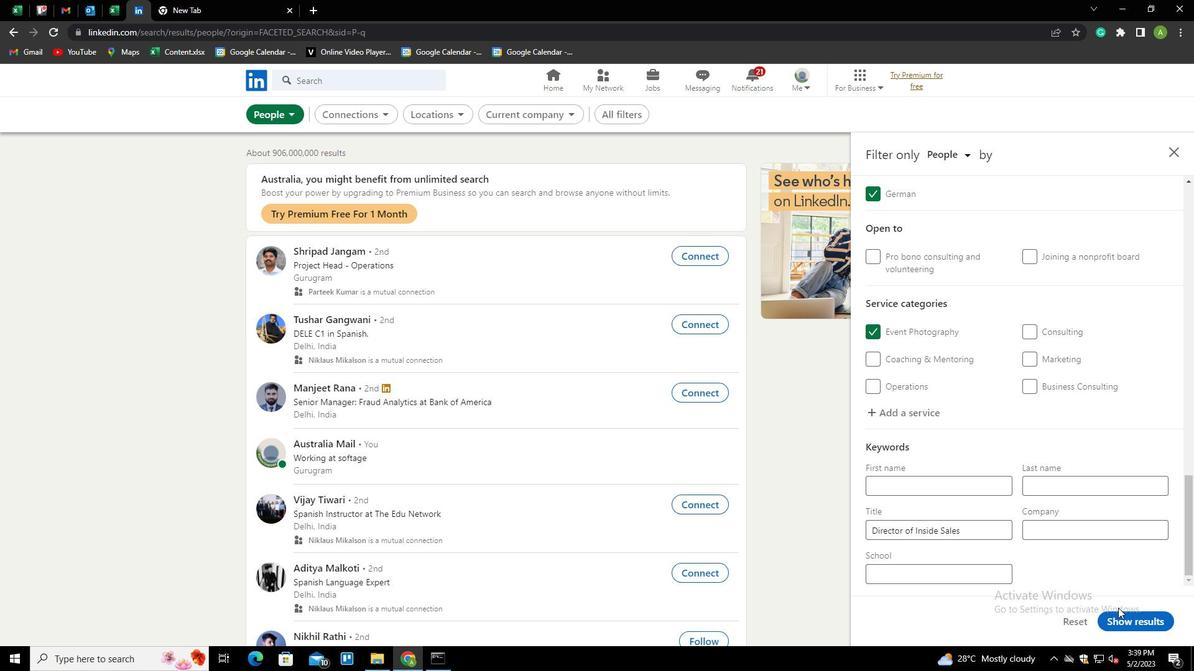 
Action: Mouse pressed left at (1119, 614)
Screenshot: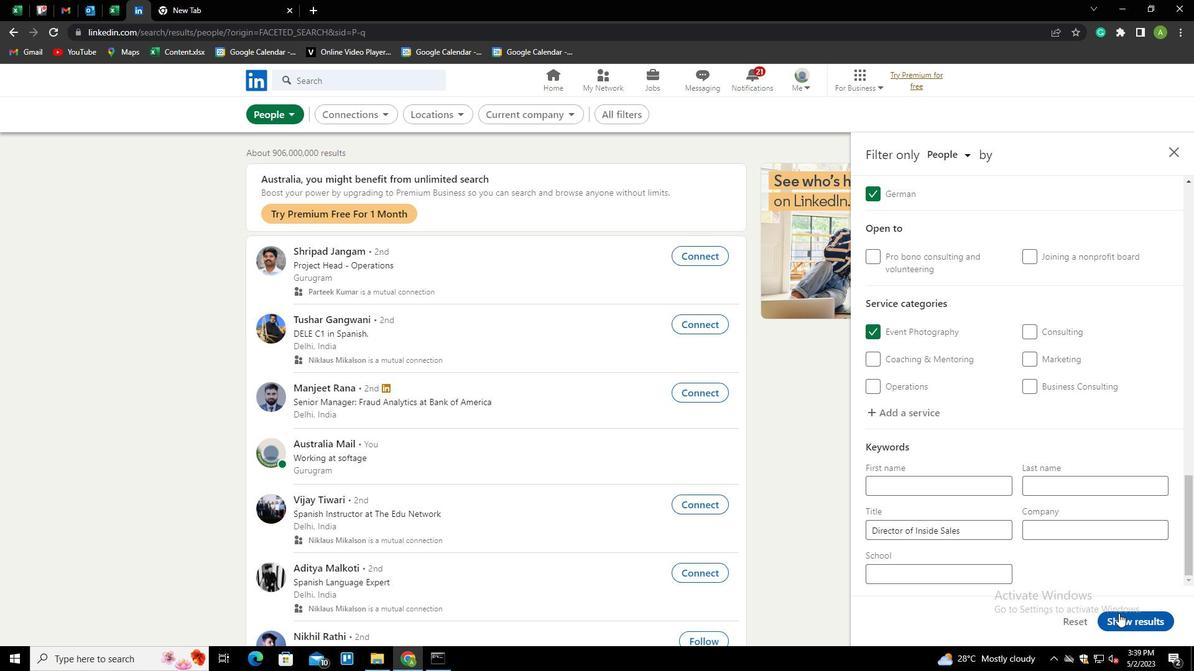 
